 Task: Add an event with the title Marketing Campaign Launch, date '2023/10/11', time 7:50 AM to 9:50 AMand add a description: The Marketing Campaign Launch is an exciting and highly anticipated event that marks the official introduction of a new marketing campaign to the target audience. It is a carefully planned and executed event designed to create buzz, generate interest, and maximize the impact of the campaign's messaging and objectives._x000D_
_x000D_
Select event color  Sage . Add location for the event as: 321 Plaza Mayor, Madrid, Spain, logged in from the account softage.1@softage.netand send the event invitation to softage.8@softage.net and softage.9@softage.net. Set a reminder for the event Weekly on Sunday
Action: Mouse moved to (57, 115)
Screenshot: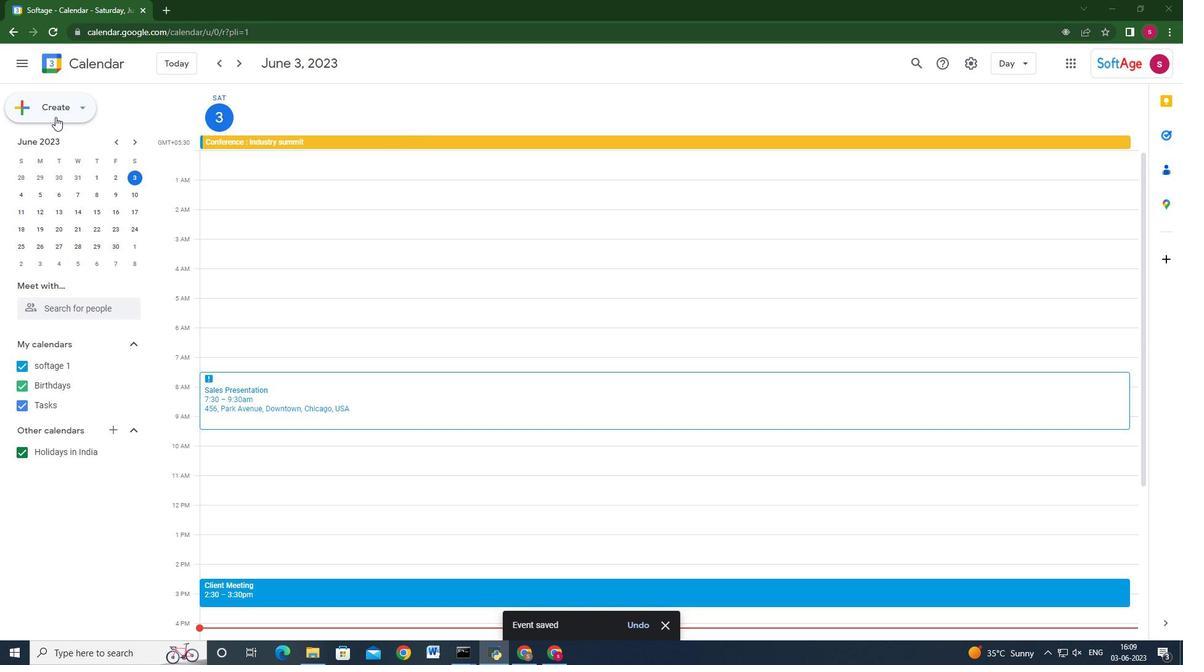 
Action: Mouse pressed left at (57, 115)
Screenshot: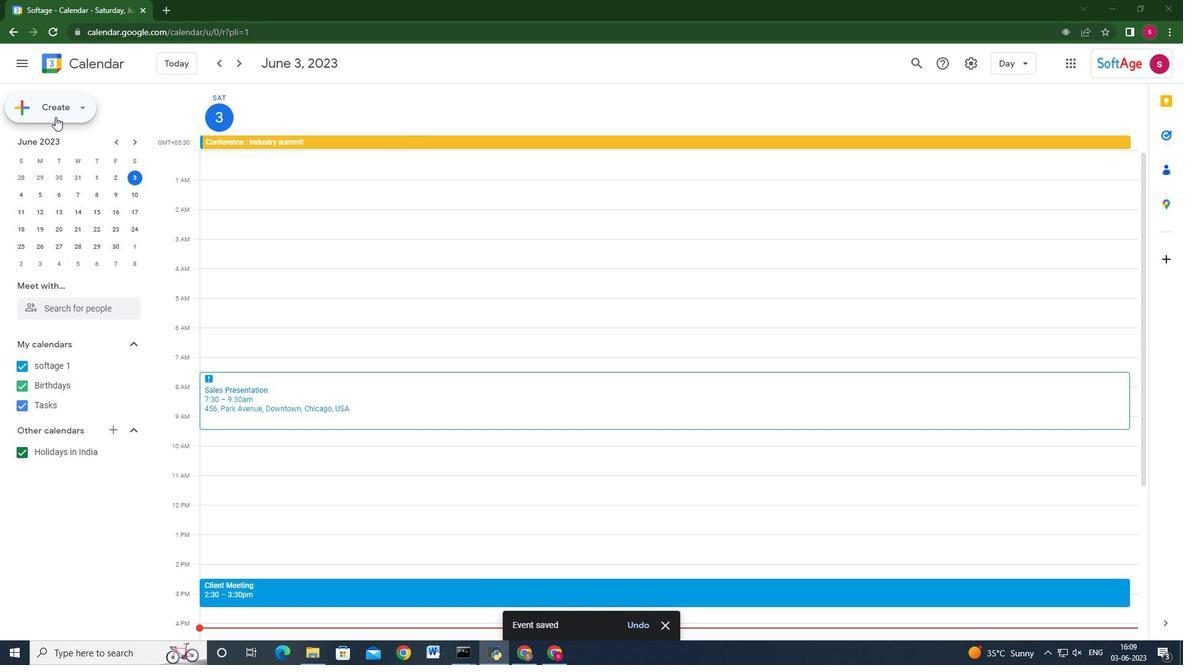 
Action: Mouse moved to (54, 138)
Screenshot: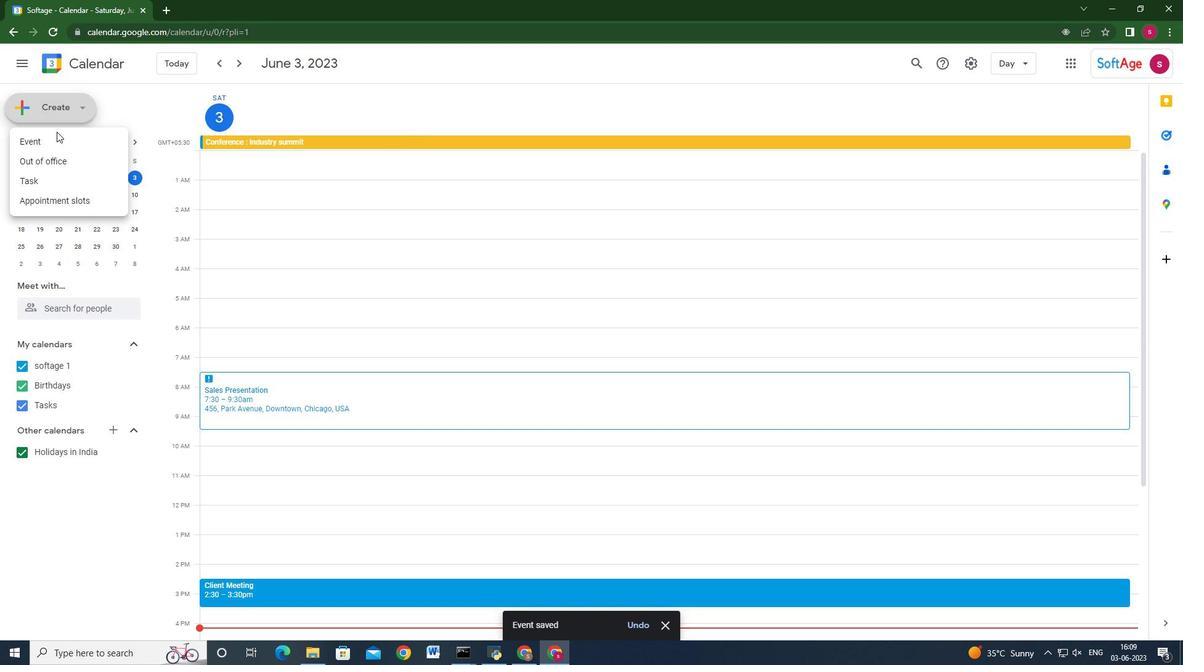 
Action: Mouse pressed left at (54, 138)
Screenshot: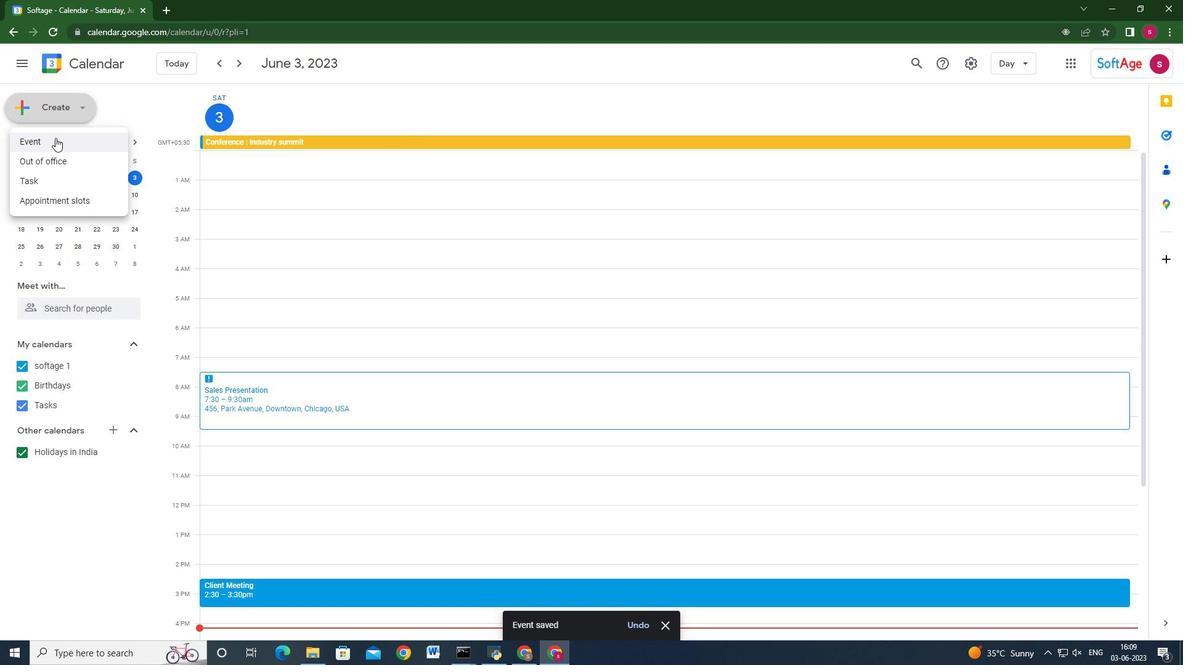 
Action: Mouse moved to (714, 594)
Screenshot: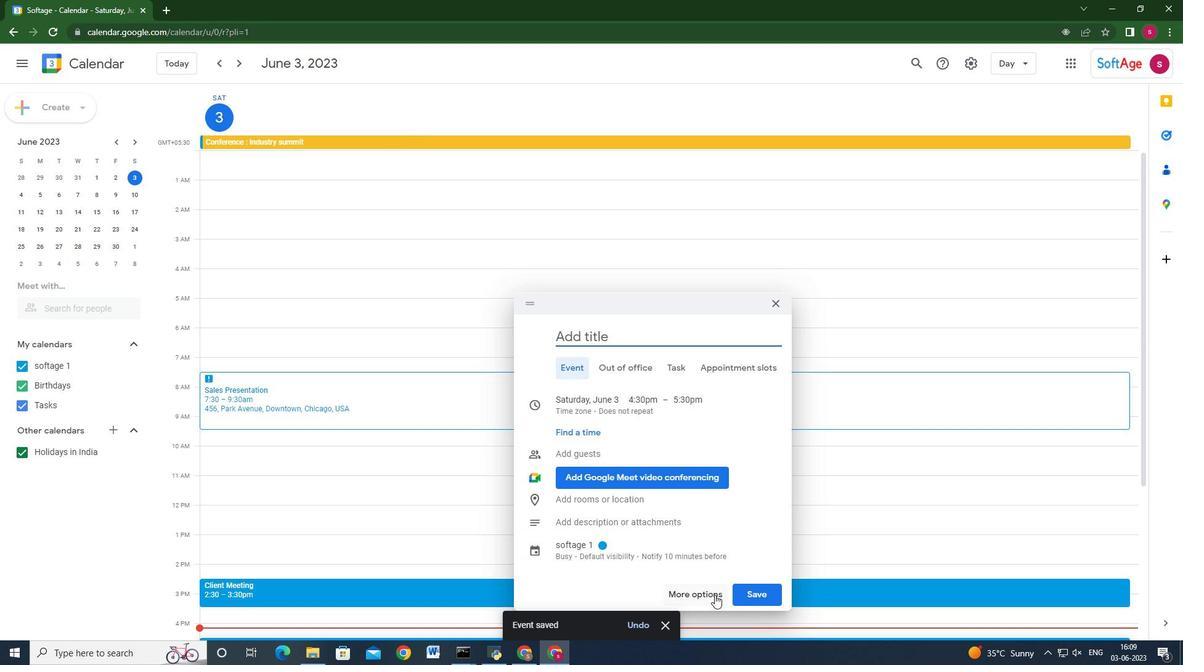 
Action: Mouse pressed left at (714, 594)
Screenshot: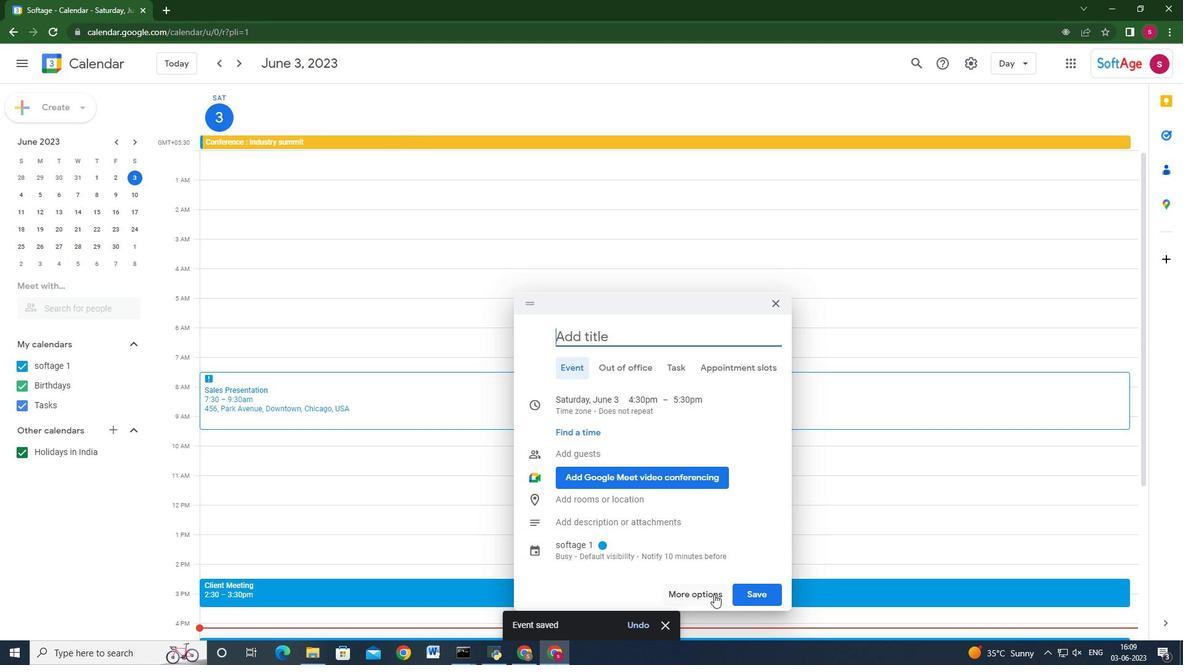 
Action: Mouse moved to (279, 135)
Screenshot: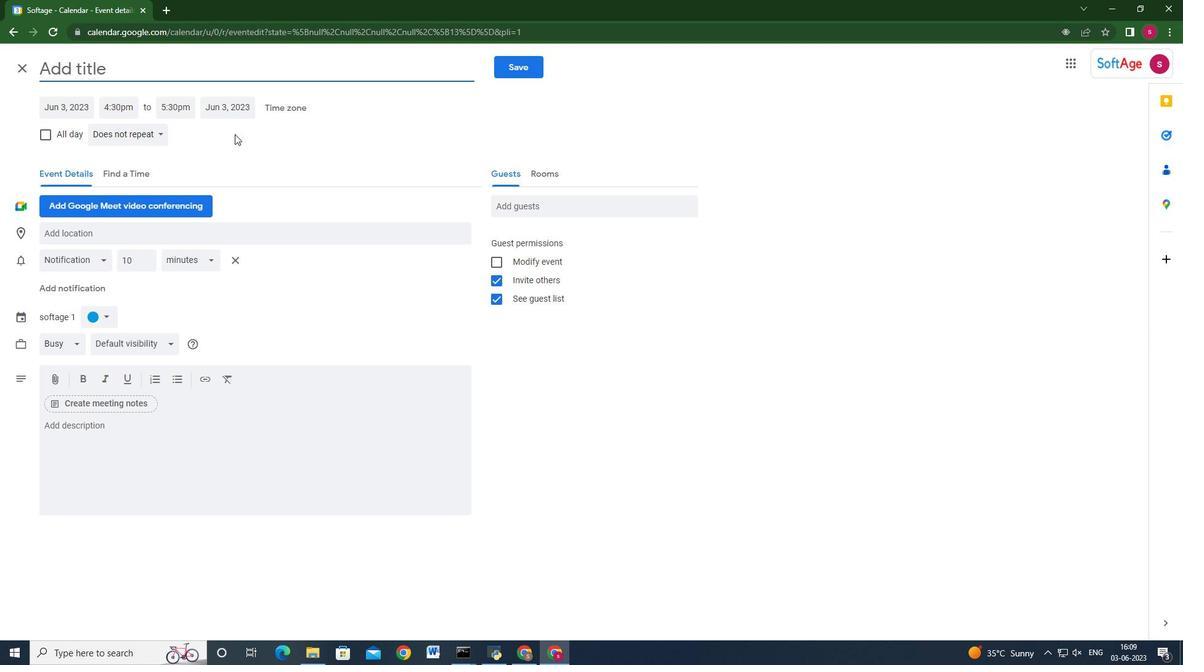 
Action: Key pressed <Key.shift>Marketing<Key.space><Key.shift>Campaign<Key.space><Key.shift>Launch
Screenshot: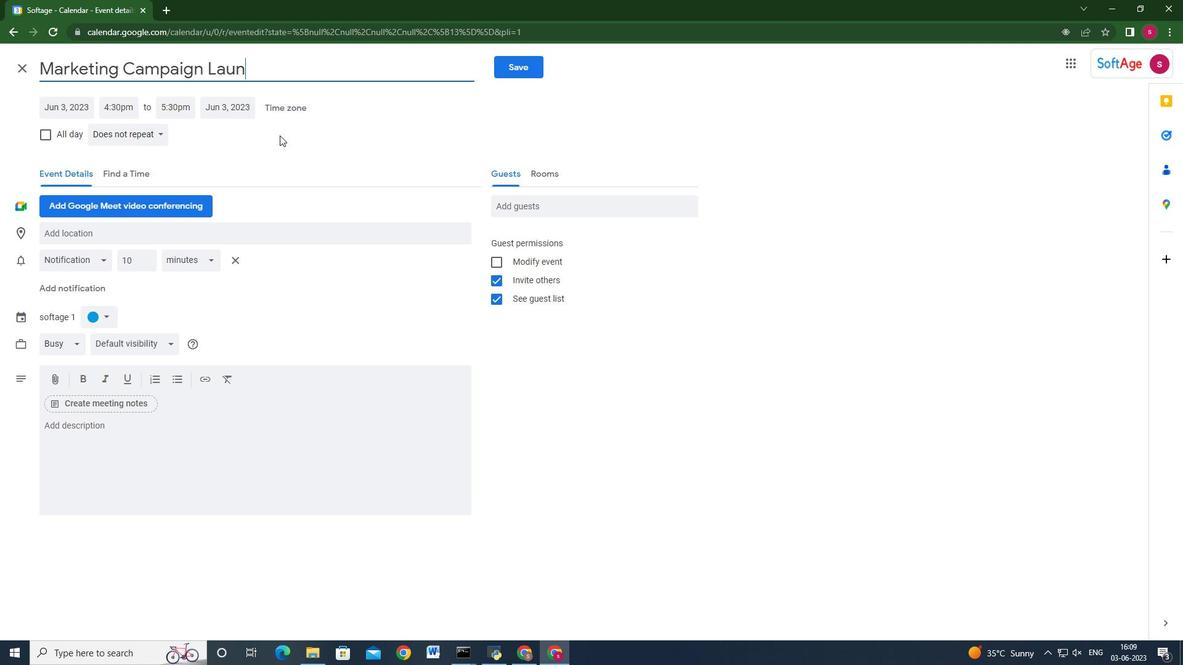 
Action: Mouse moved to (61, 103)
Screenshot: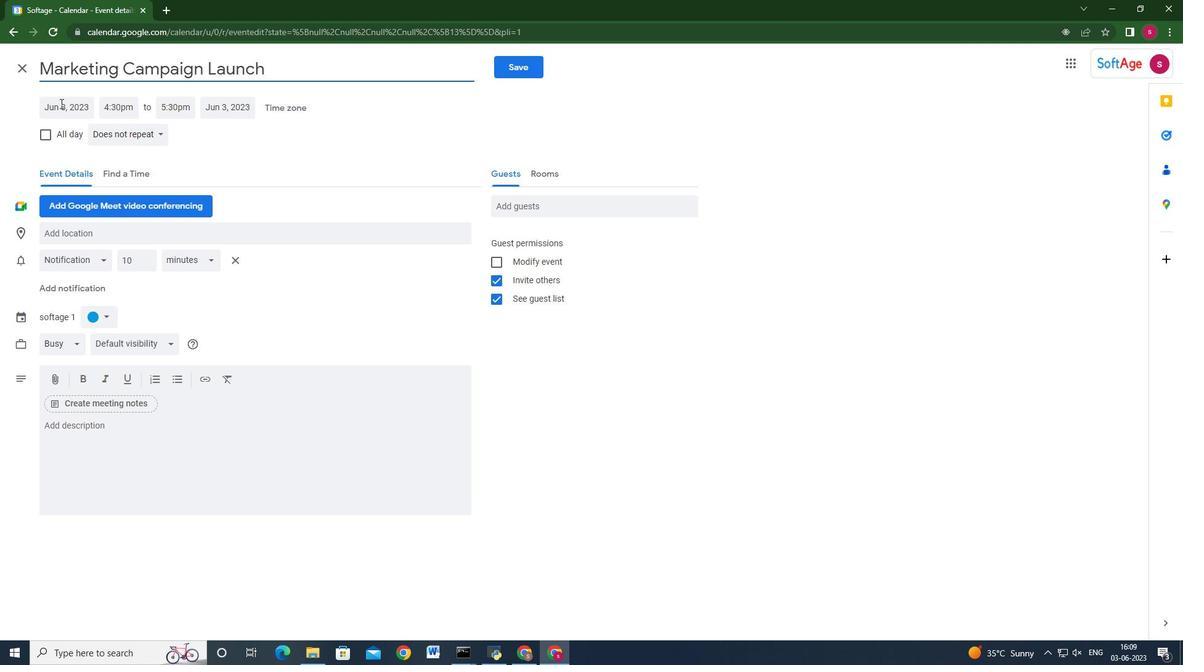 
Action: Mouse pressed left at (61, 103)
Screenshot: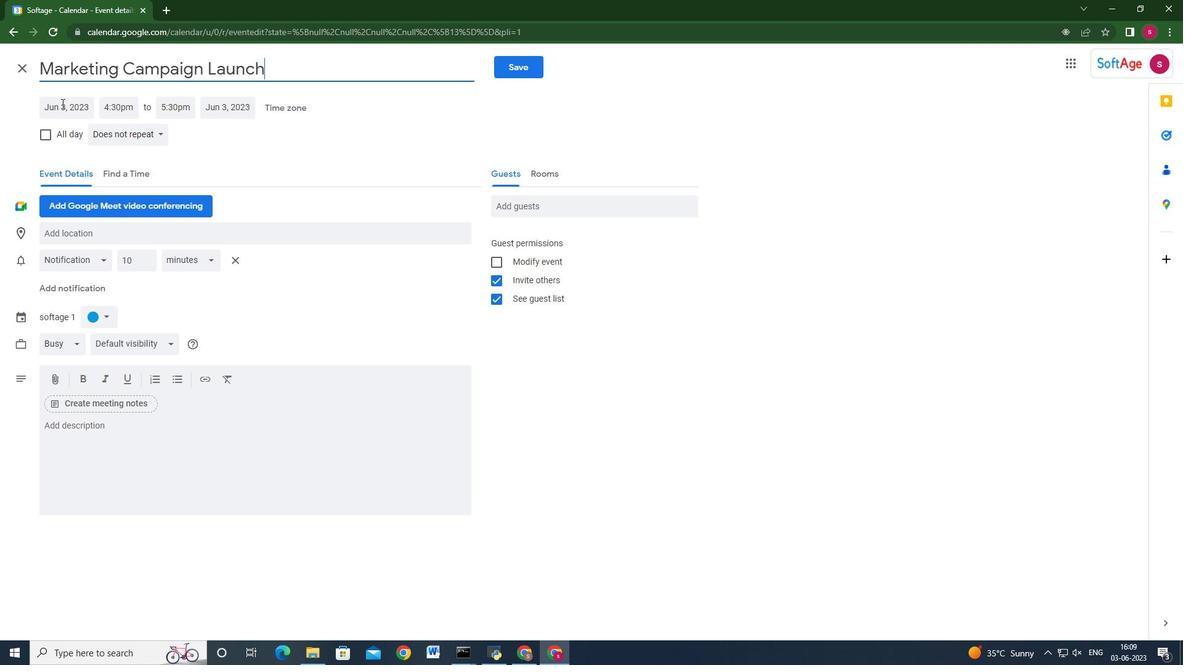 
Action: Mouse moved to (202, 136)
Screenshot: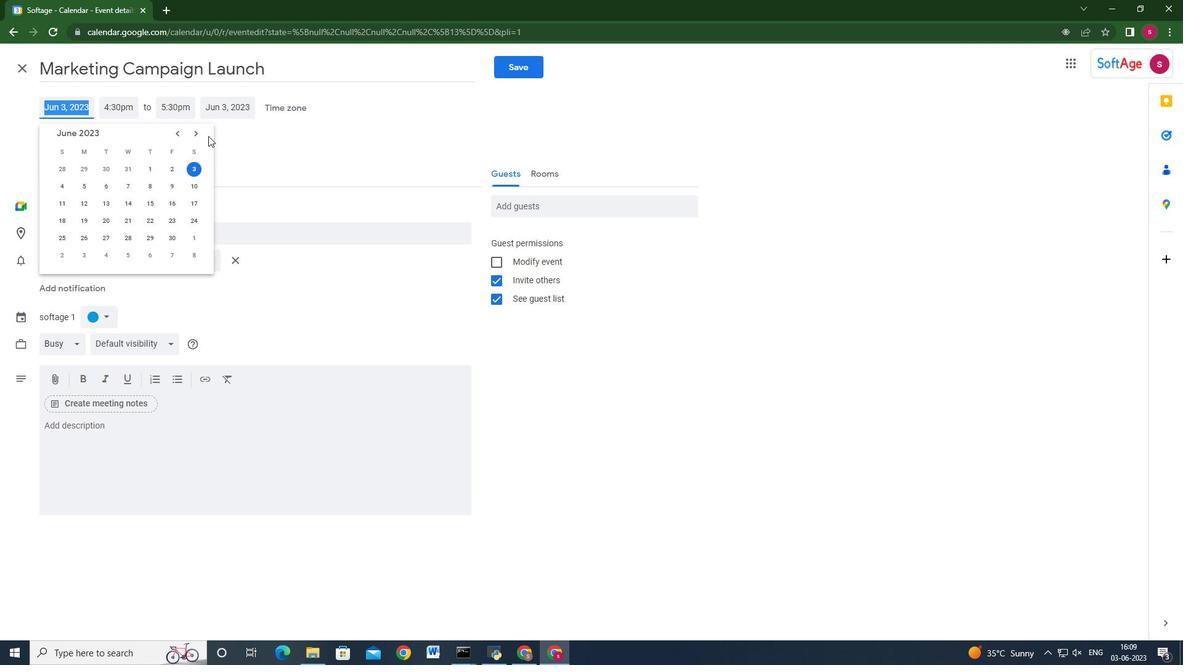 
Action: Mouse pressed left at (202, 136)
Screenshot: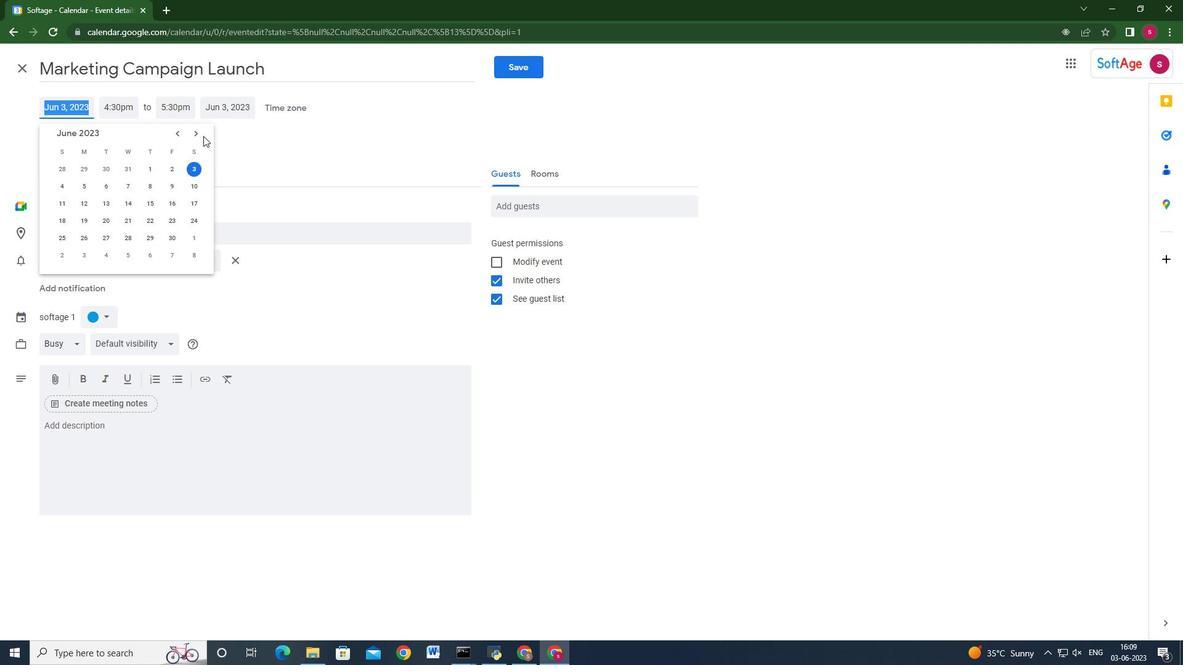 
Action: Mouse pressed left at (202, 136)
Screenshot: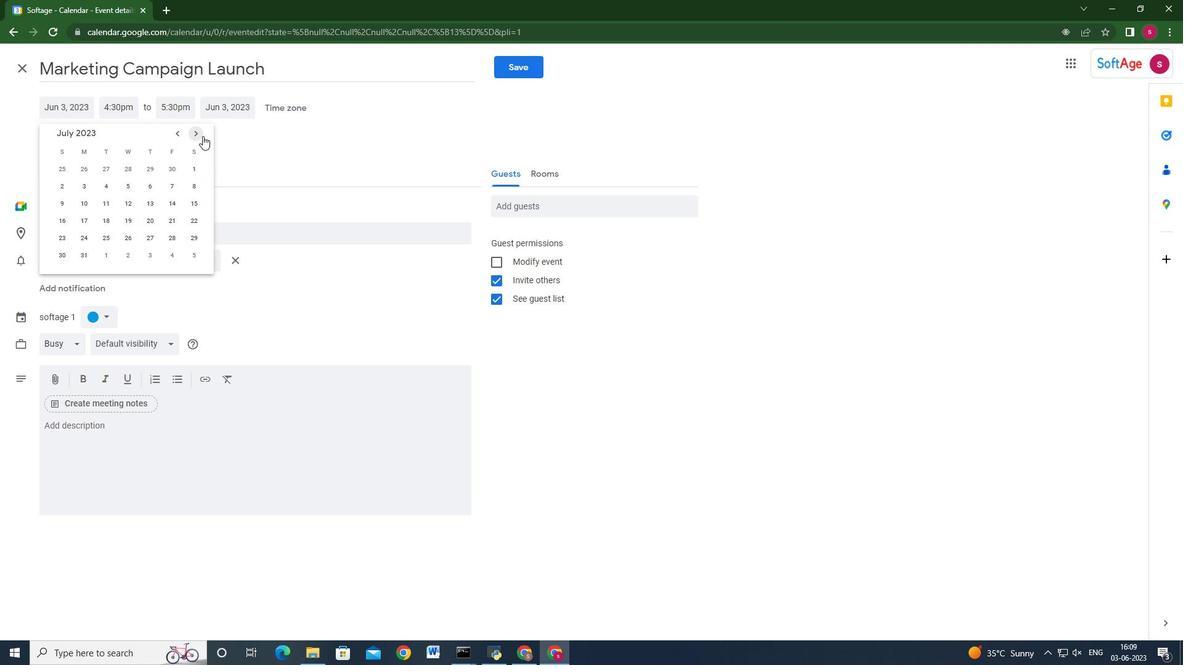 
Action: Mouse moved to (202, 136)
Screenshot: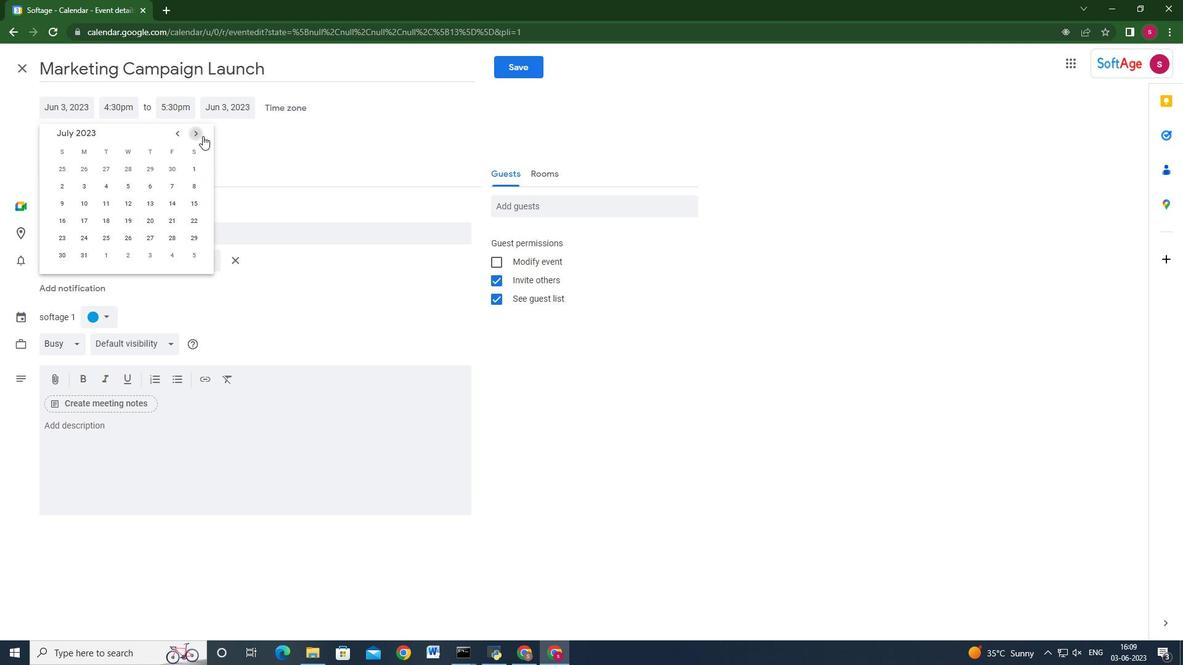 
Action: Mouse pressed left at (202, 136)
Screenshot: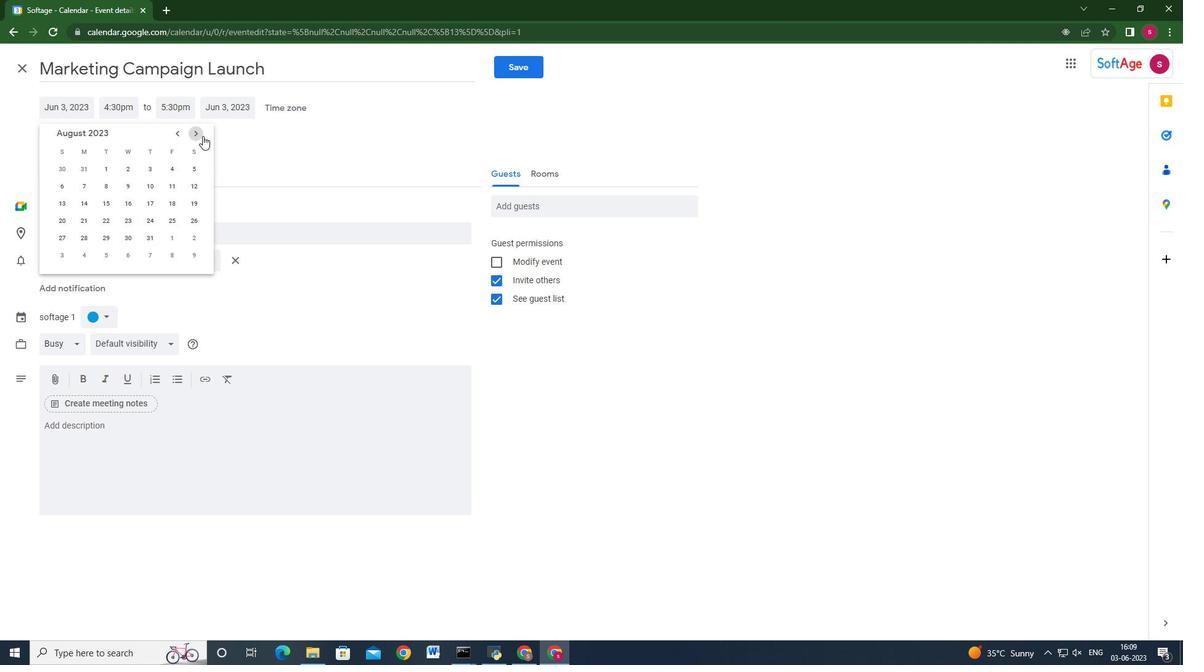 
Action: Mouse pressed left at (202, 136)
Screenshot: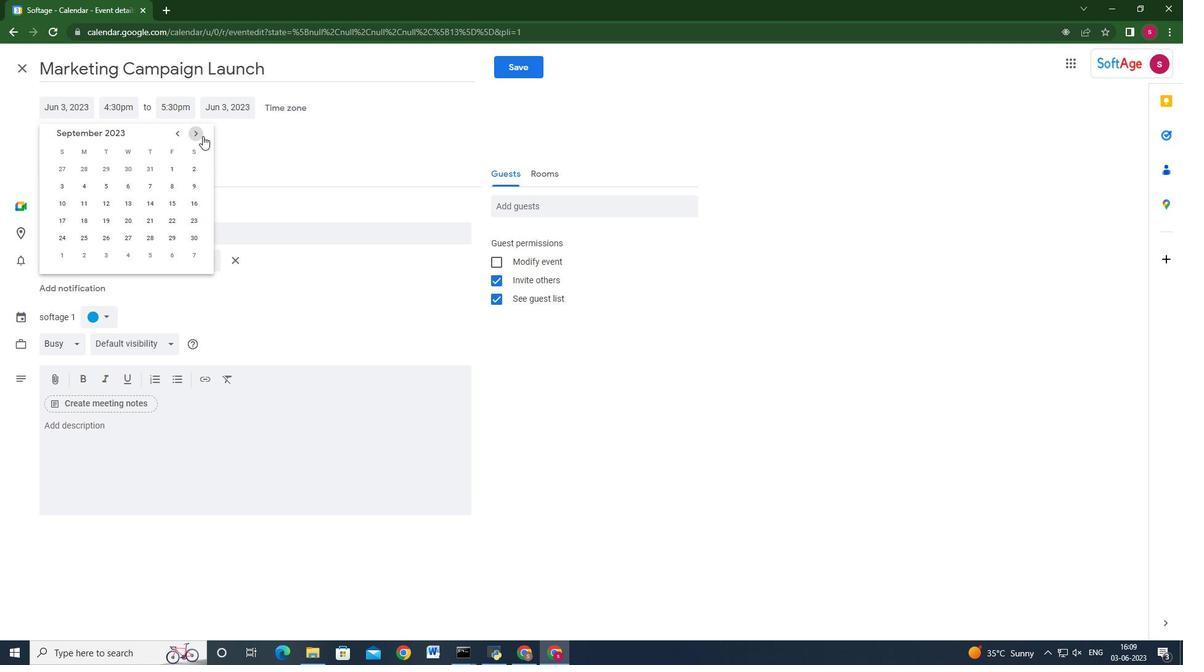 
Action: Mouse moved to (125, 186)
Screenshot: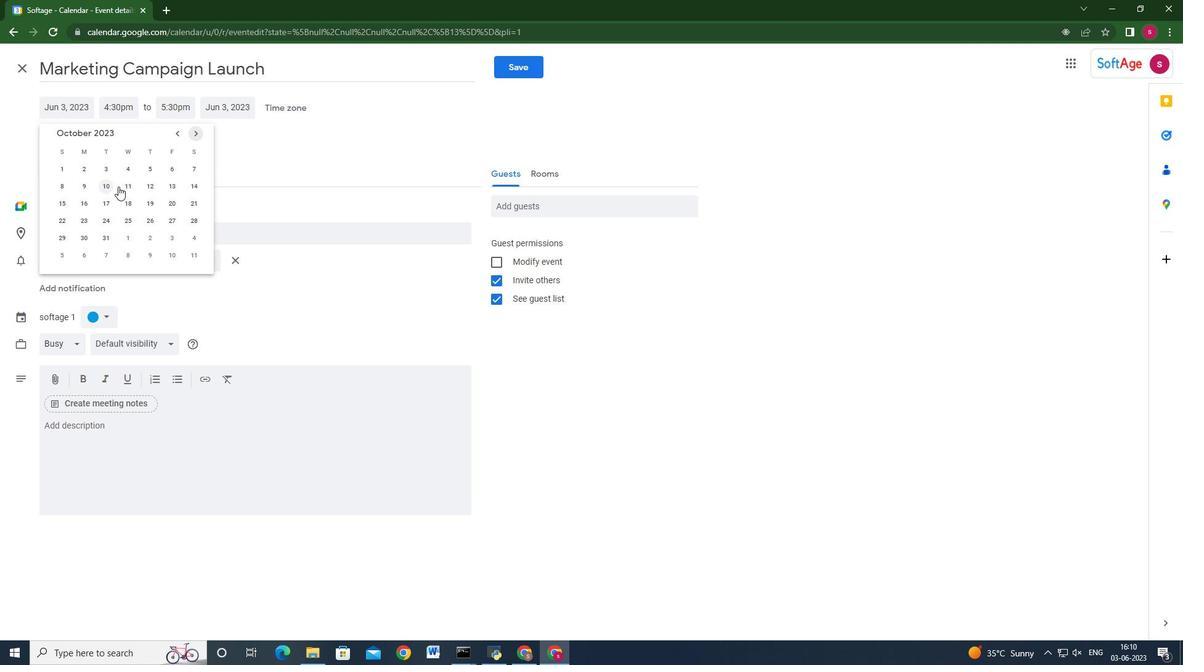 
Action: Mouse pressed left at (125, 186)
Screenshot: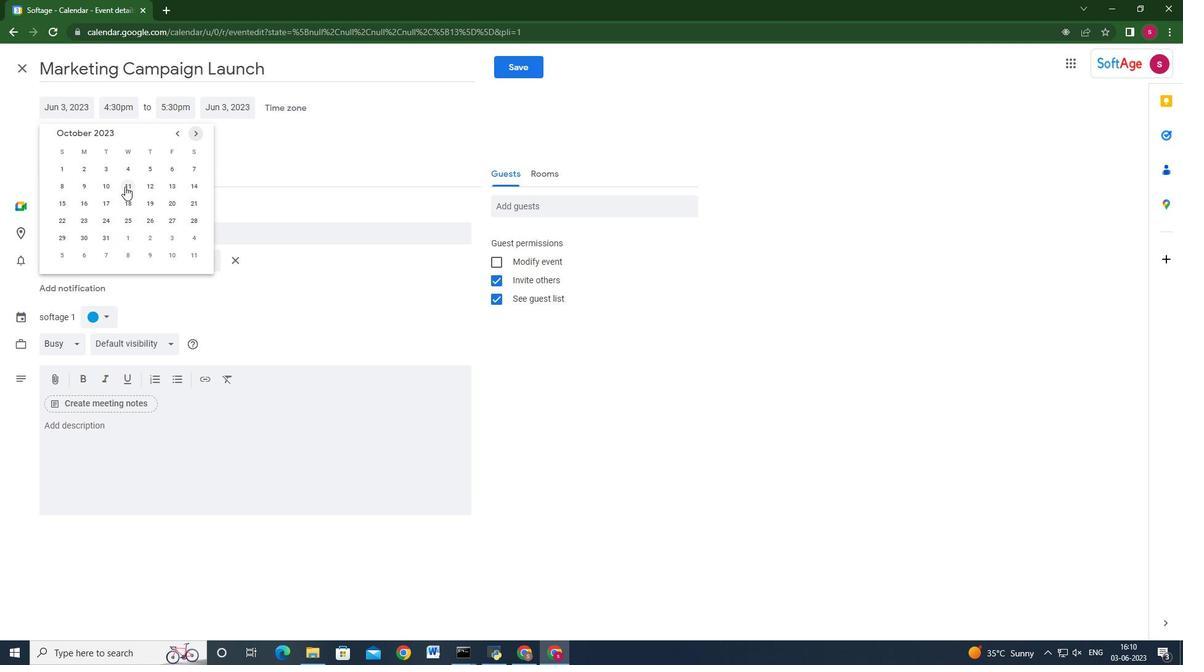 
Action: Mouse moved to (115, 112)
Screenshot: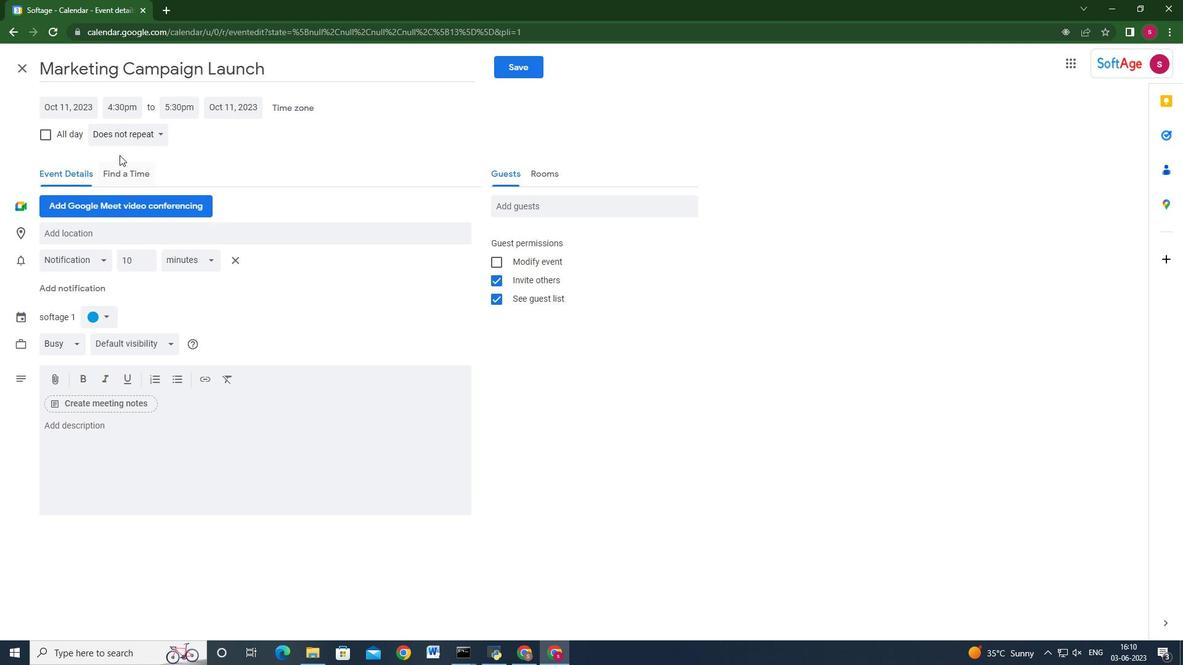 
Action: Mouse pressed left at (115, 112)
Screenshot: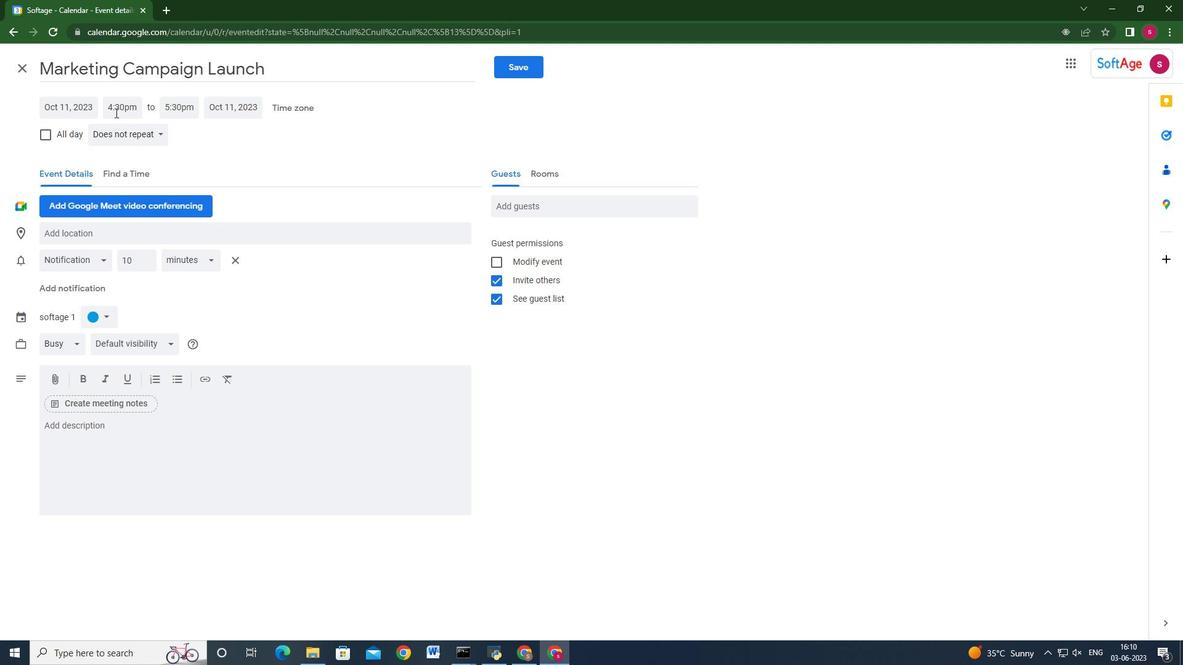 
Action: Key pressed 7<Key.shift>:50am<Key.enter><Key.tab>9<Key.shift>:50am<Key.enter>
Screenshot: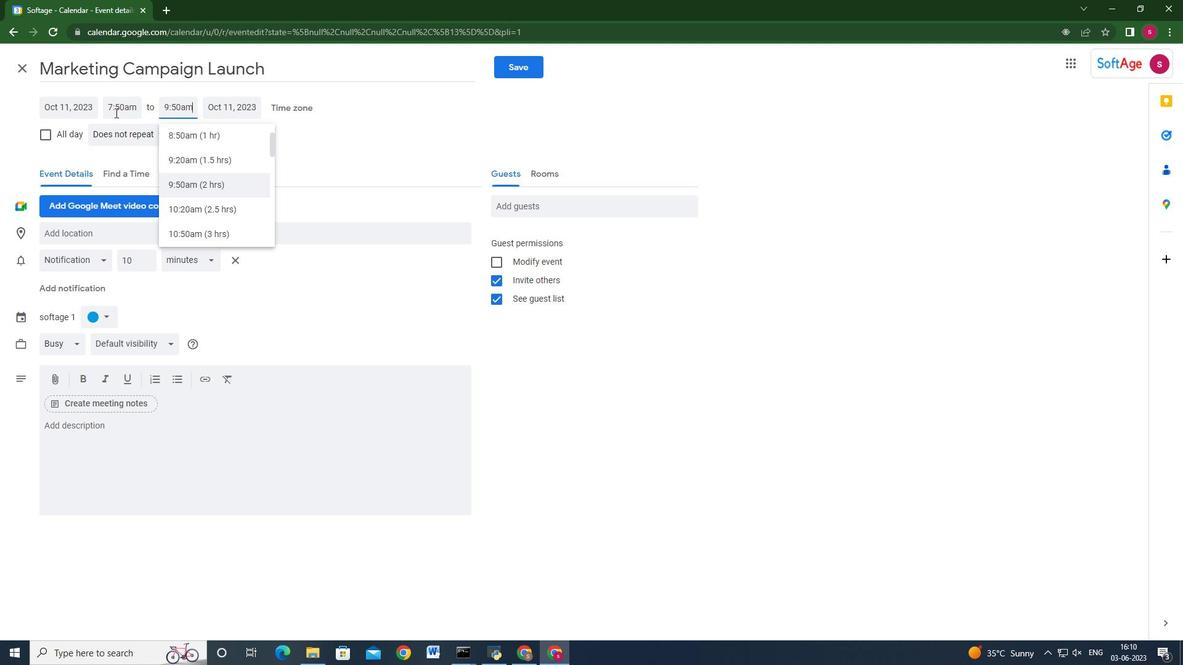 
Action: Mouse moved to (161, 439)
Screenshot: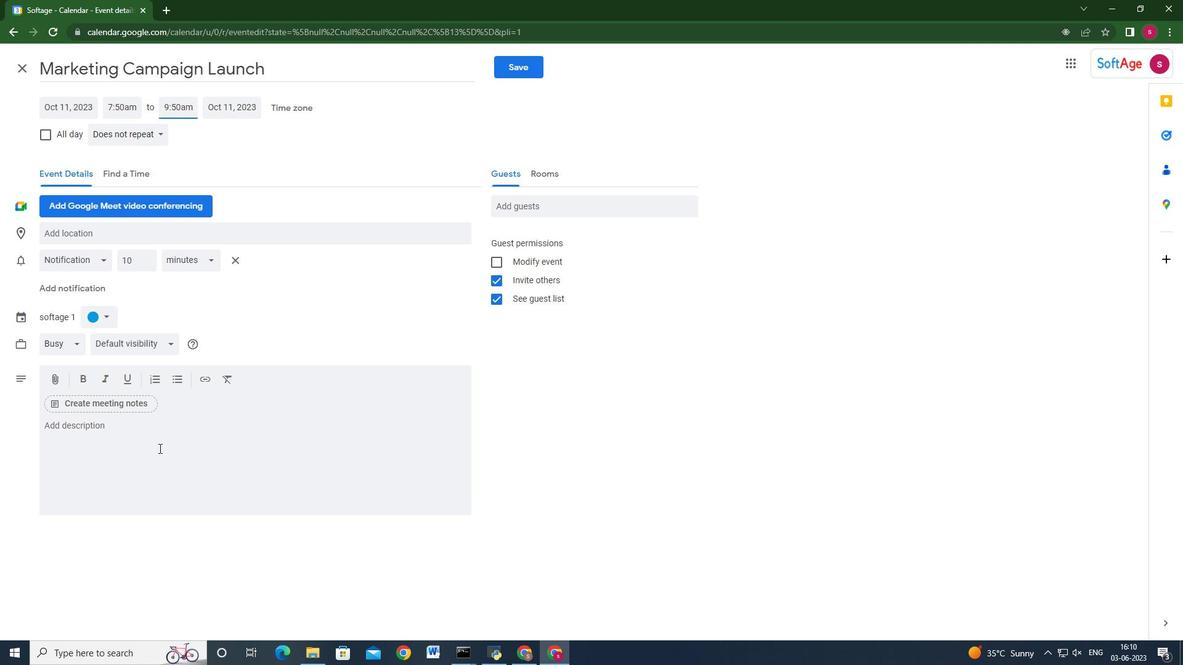 
Action: Mouse pressed left at (161, 439)
Screenshot: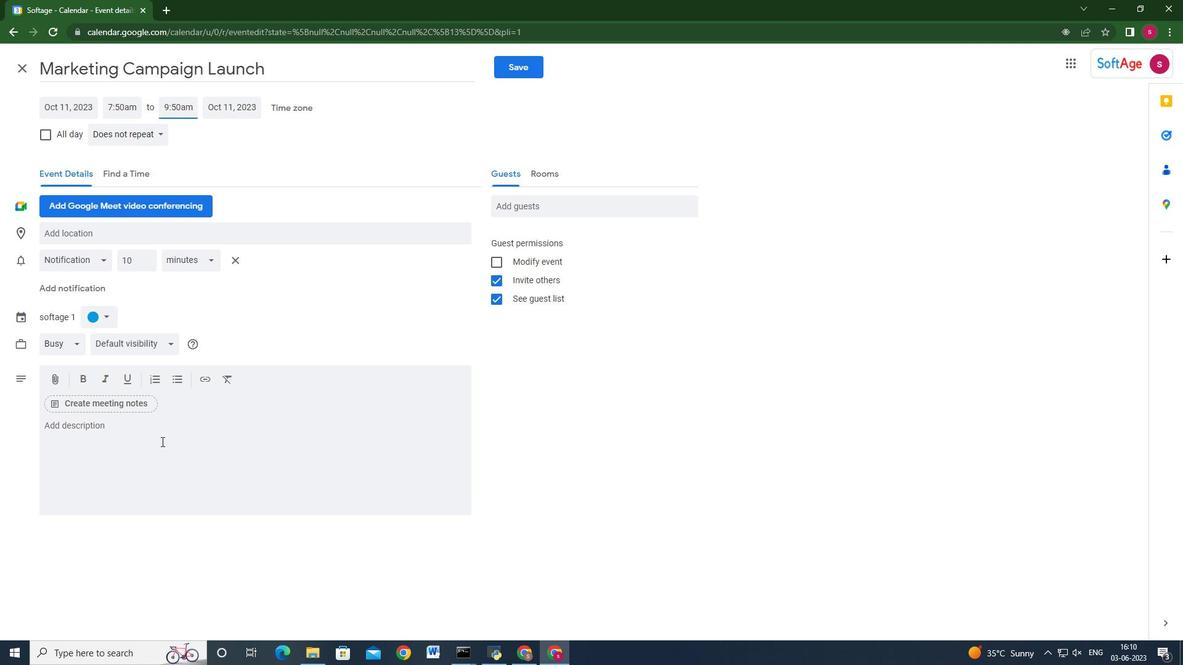 
Action: Key pressed <Key.shift>The<Key.space>mar<Key.backspace><Key.backspace><Key.backspace><Key.shift>Marketing<Key.space><Key.shift>Campaign<Key.space><Key.shift>Launch<Key.space>is<Key.space>an<Key.space>exciting<Key.space>and<Key.space>highly<Key.space>anticipated<Key.space>event<Key.space>that<Key.space>marks<Key.space>the<Key.space>official<Key.space>introduction<Key.space>of<Key.space>a<Key.space>new<Key.space>marketing<Key.space>campaign<Key.space>to<Key.space>the<Key.space>target<Key.space>audience.<Key.space><Key.shift>It<Key.space>is<Key.space>a<Key.space>carefully<Key.space>planned<Key.space>and<Key.space>execur<Key.backspace>ted<Key.space>event<Key.space>desin<Key.backspace>gned<Key.space>to<Key.space>create<Key.space>bz<Key.backspace>uzz,<Key.space>generate<Key.space>interest,<Key.space>and<Key.space>maximis<Key.backspace>ze<Key.space>the<Key.space>impact<Key.space>of<Key.space>the<Key.space>campaign's<Key.space>messaging<Key.space>and<Key.space>objectives.
Screenshot: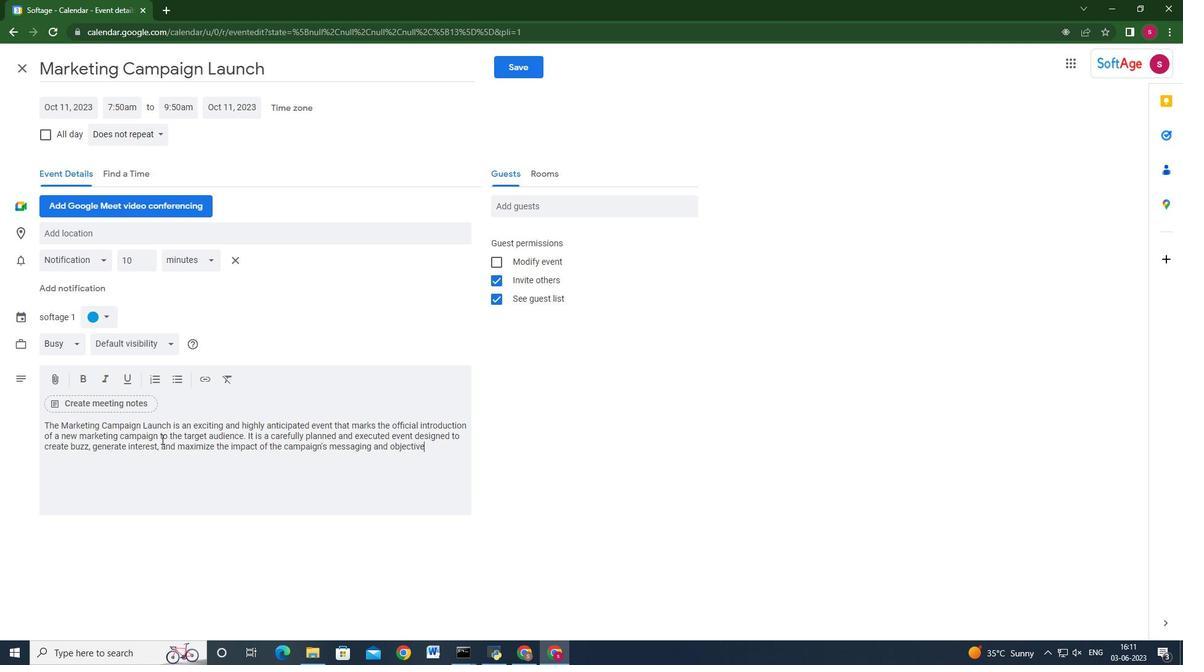 
Action: Mouse moved to (102, 316)
Screenshot: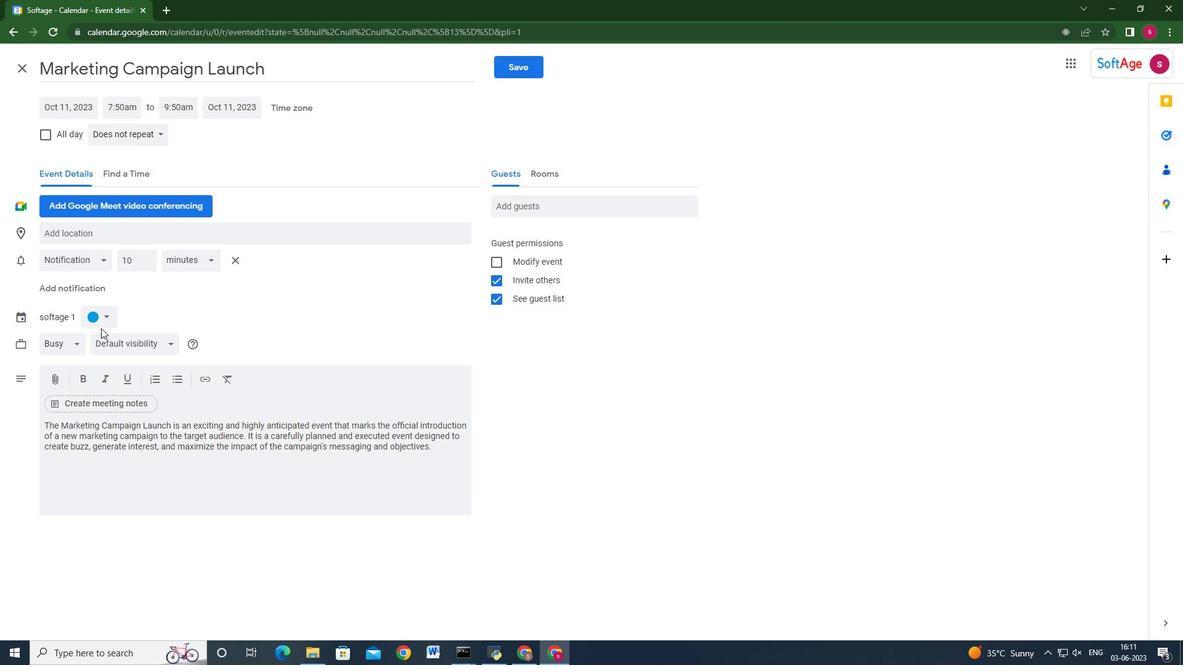 
Action: Mouse pressed left at (102, 316)
Screenshot: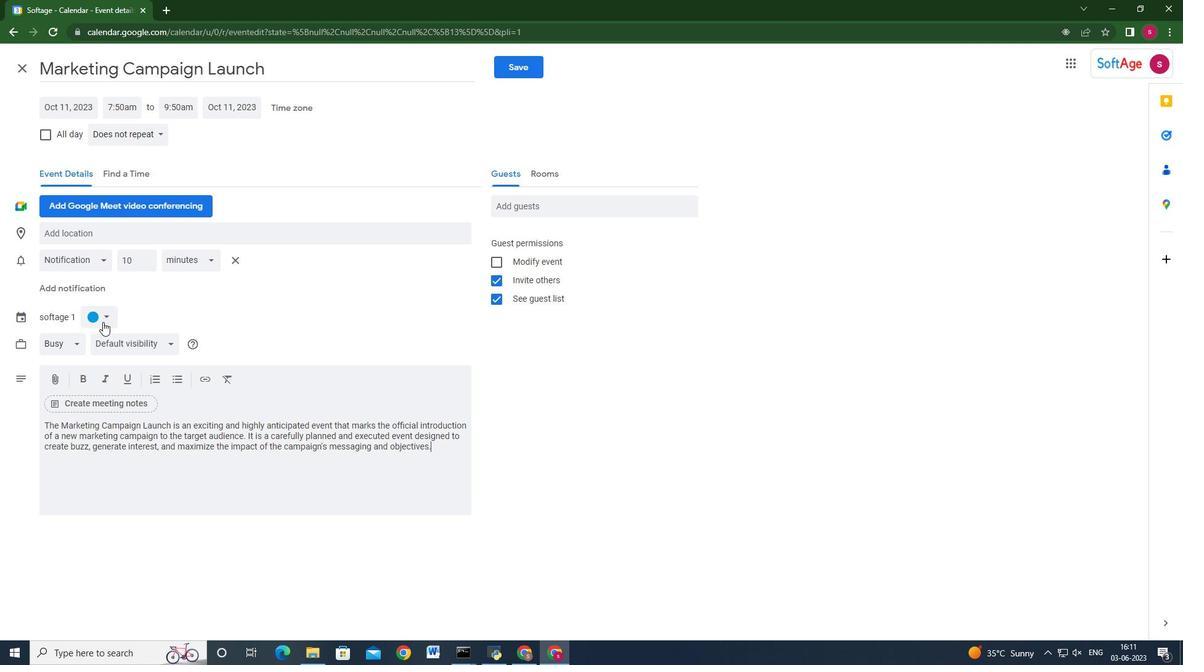
Action: Mouse moved to (90, 345)
Screenshot: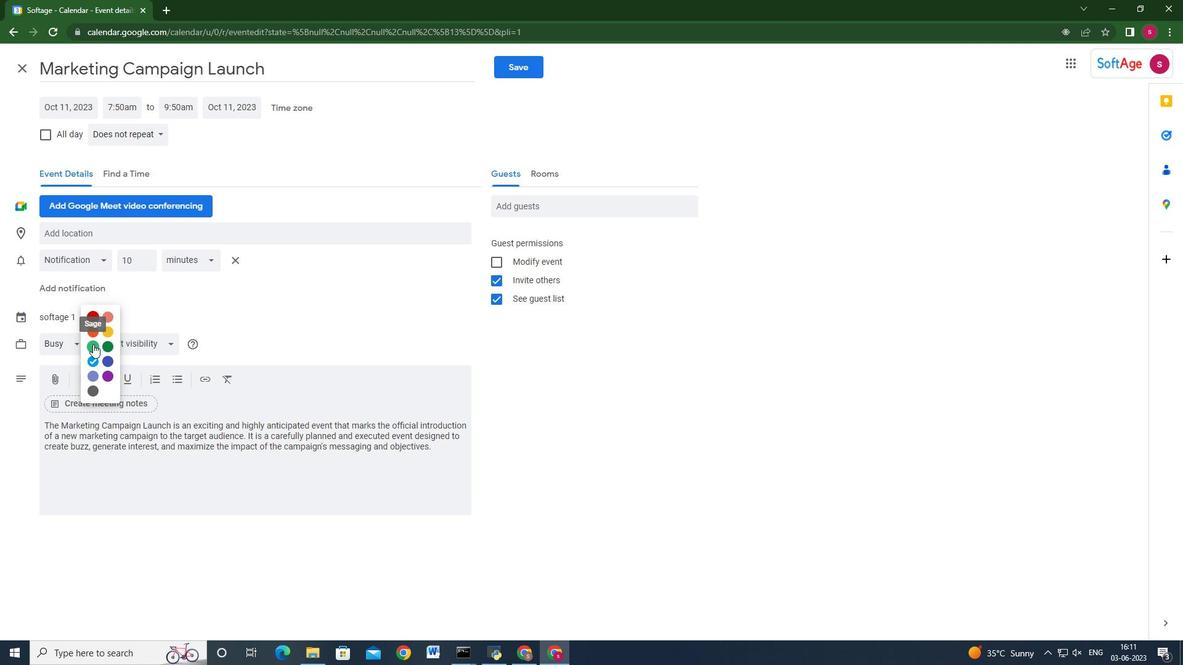 
Action: Mouse pressed left at (90, 345)
Screenshot: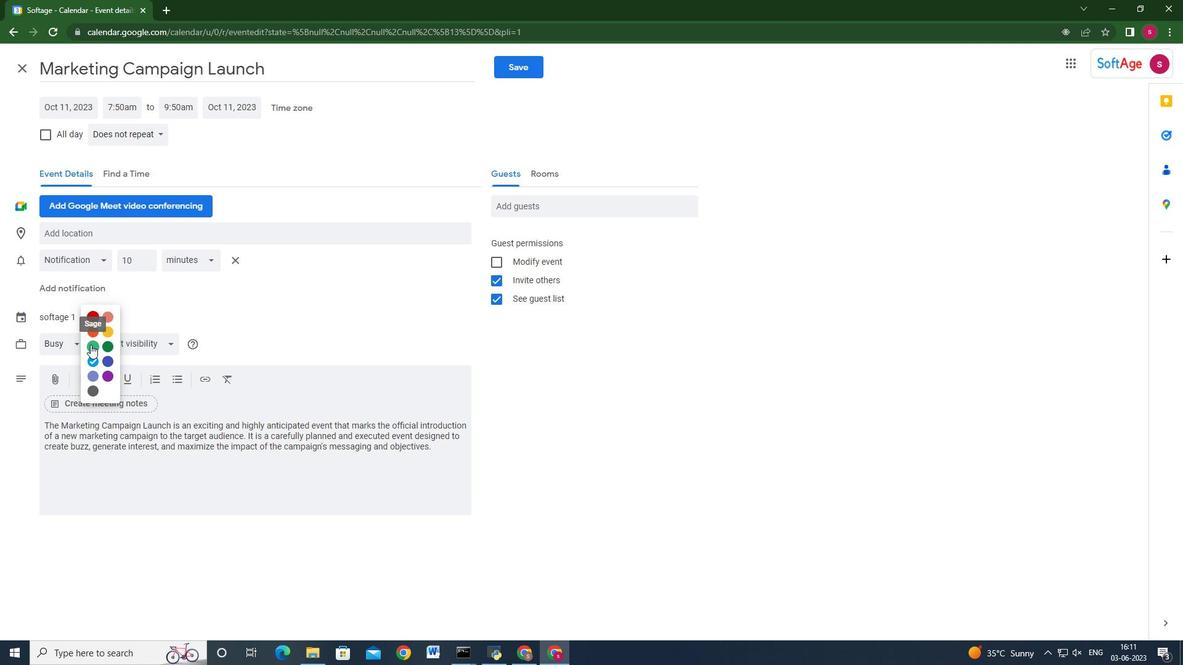 
Action: Mouse moved to (117, 231)
Screenshot: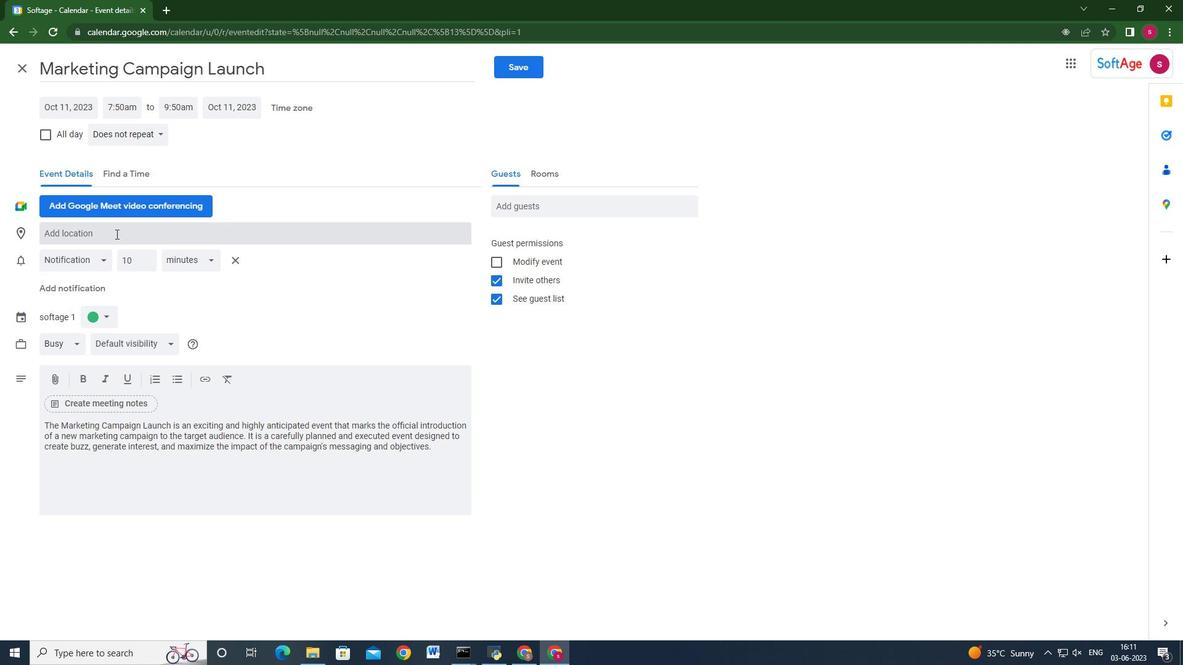 
Action: Mouse pressed left at (117, 231)
Screenshot: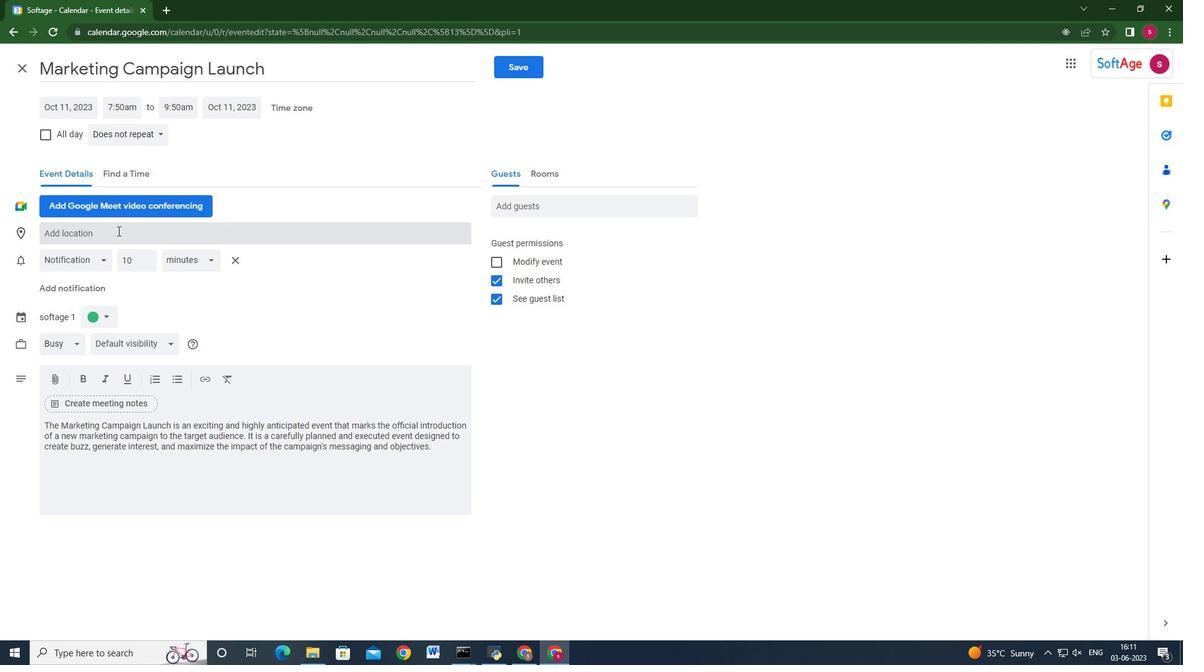 
Action: Key pressed 321<Key.space><Key.shift>Plaza<Key.space><Key.shift>Mayor,<Key.space><Key.shift>Madrid<Key.space><Key.backspace>.<Key.backspace>,<Key.space><Key.shift_r>Spain
Screenshot: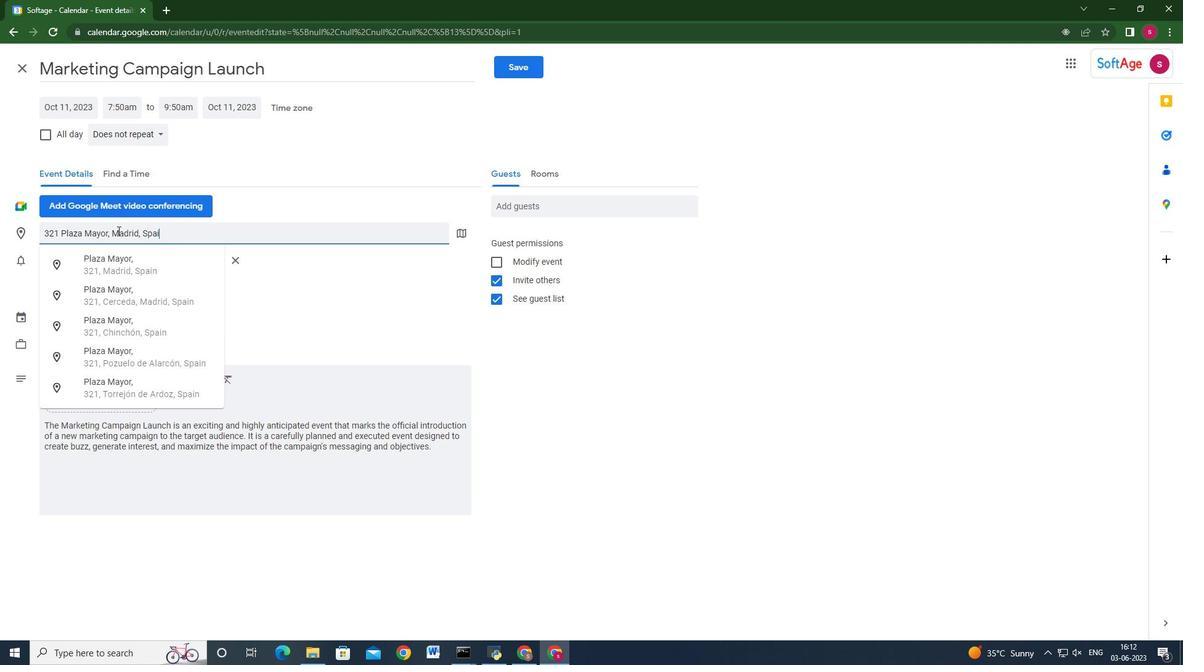 
Action: Mouse moved to (516, 202)
Screenshot: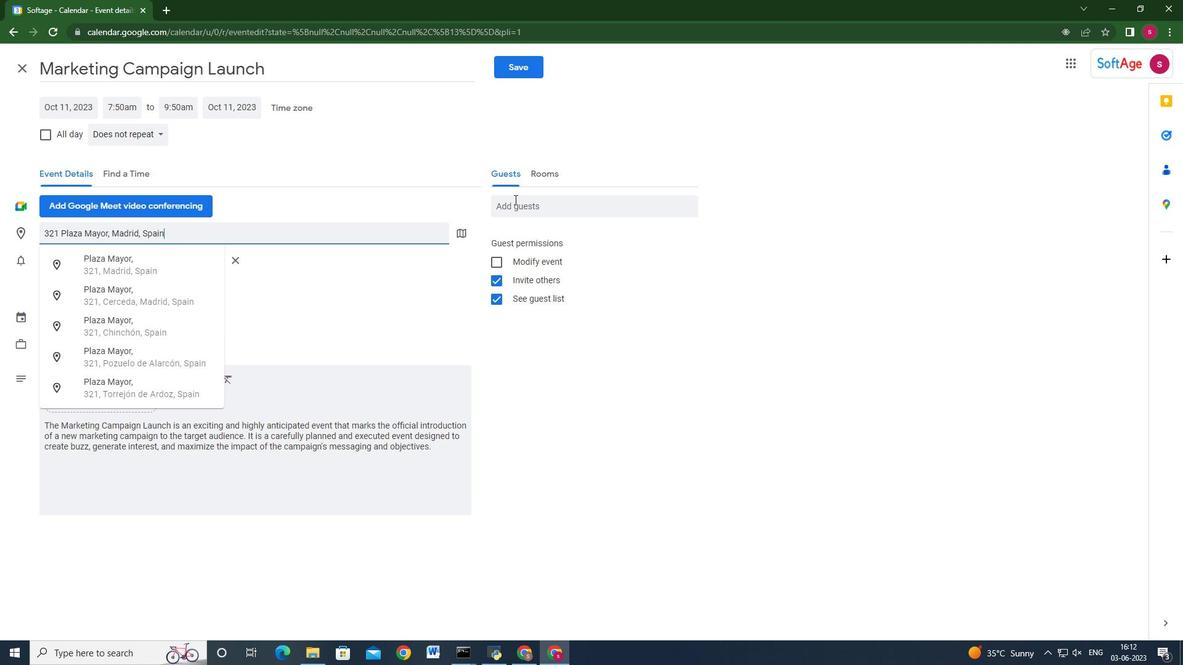 
Action: Mouse pressed left at (516, 202)
Screenshot: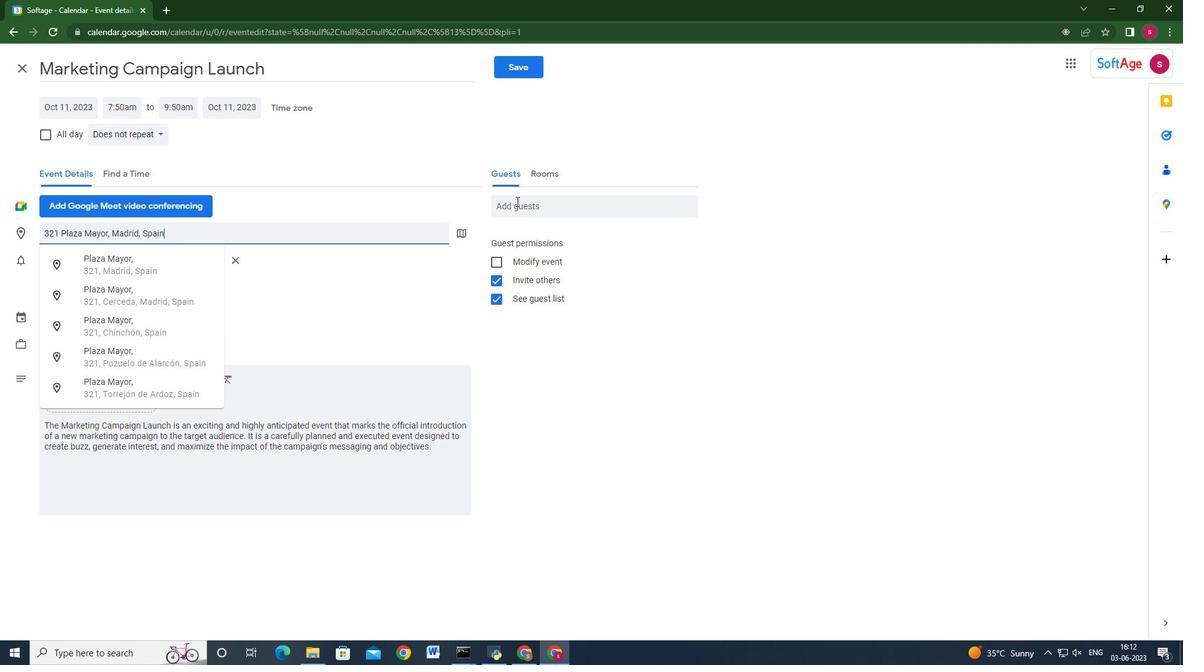 
Action: Key pressed softage.8<Key.shift_r>@softage.net<Key.enter>softage.9<Key.shift_r>@softage.net<Key.enter>
Screenshot: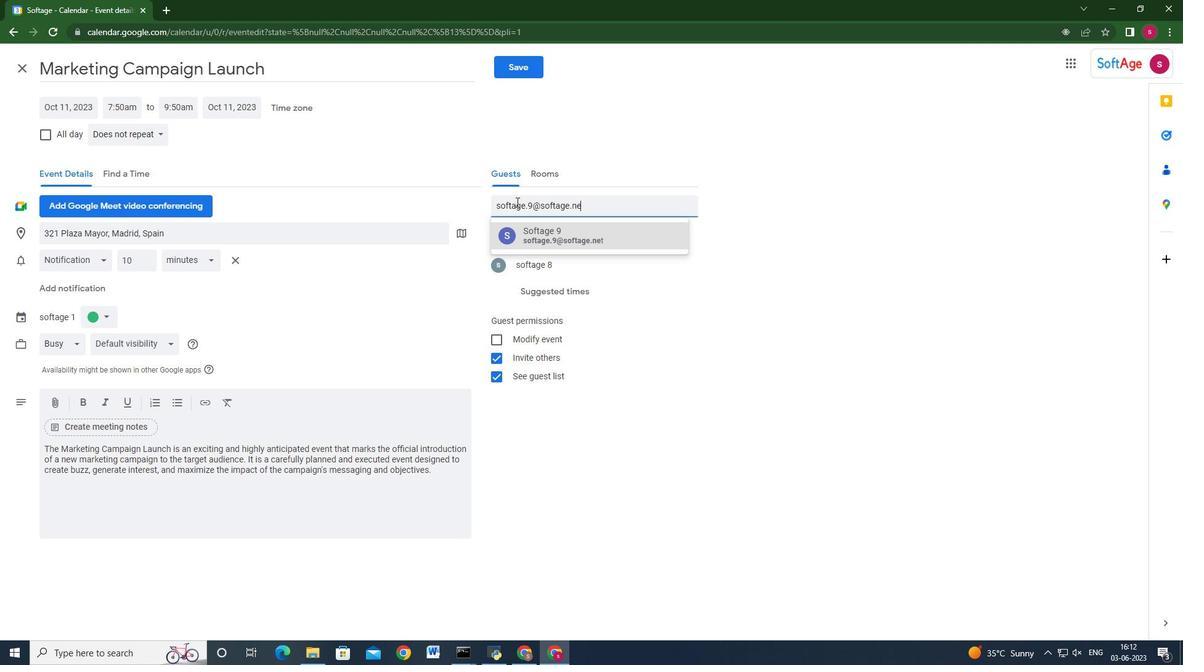
Action: Mouse moved to (131, 136)
Screenshot: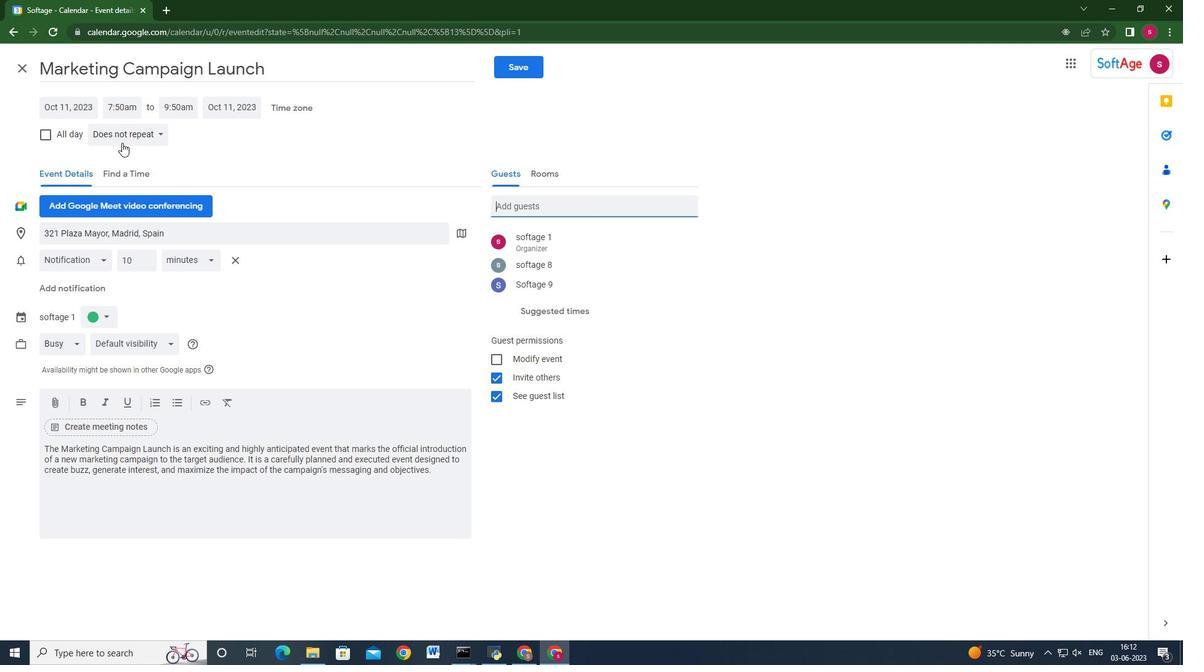 
Action: Mouse pressed left at (131, 136)
Screenshot: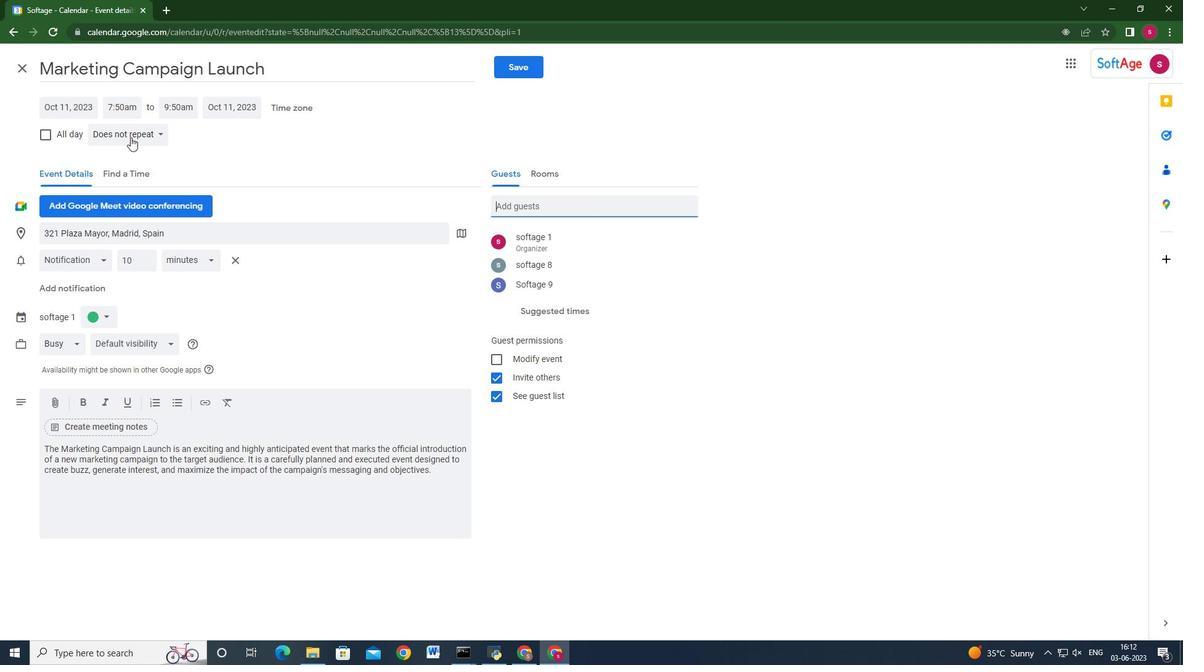 
Action: Mouse moved to (141, 262)
Screenshot: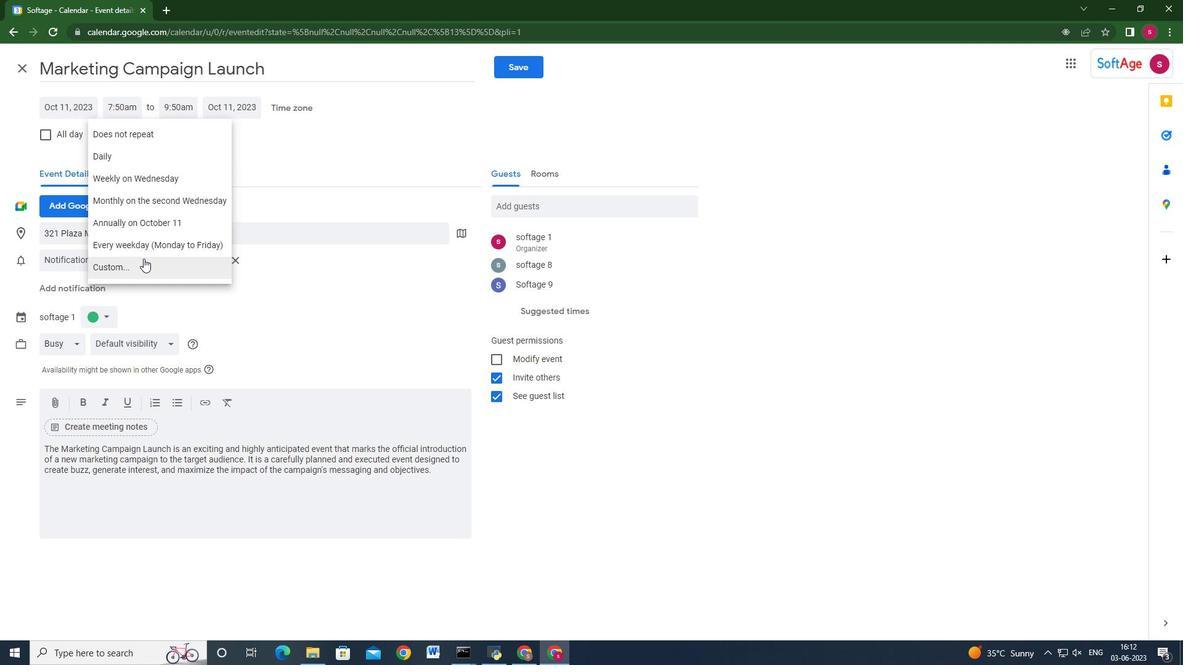 
Action: Mouse pressed left at (141, 262)
Screenshot: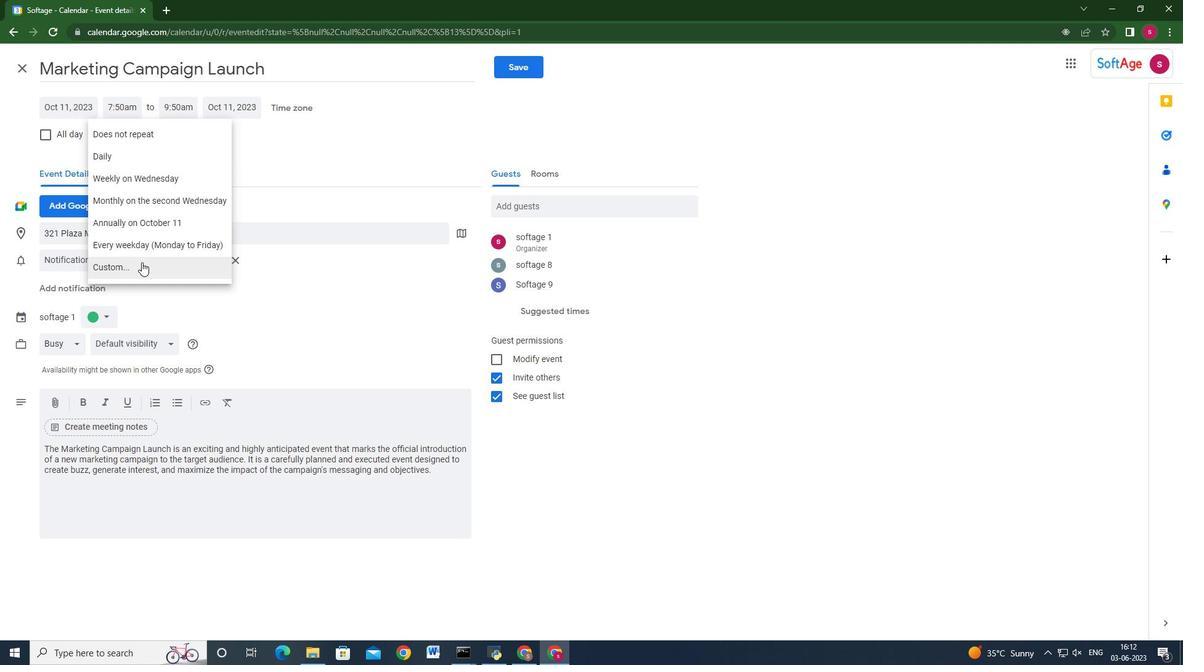 
Action: Mouse moved to (499, 320)
Screenshot: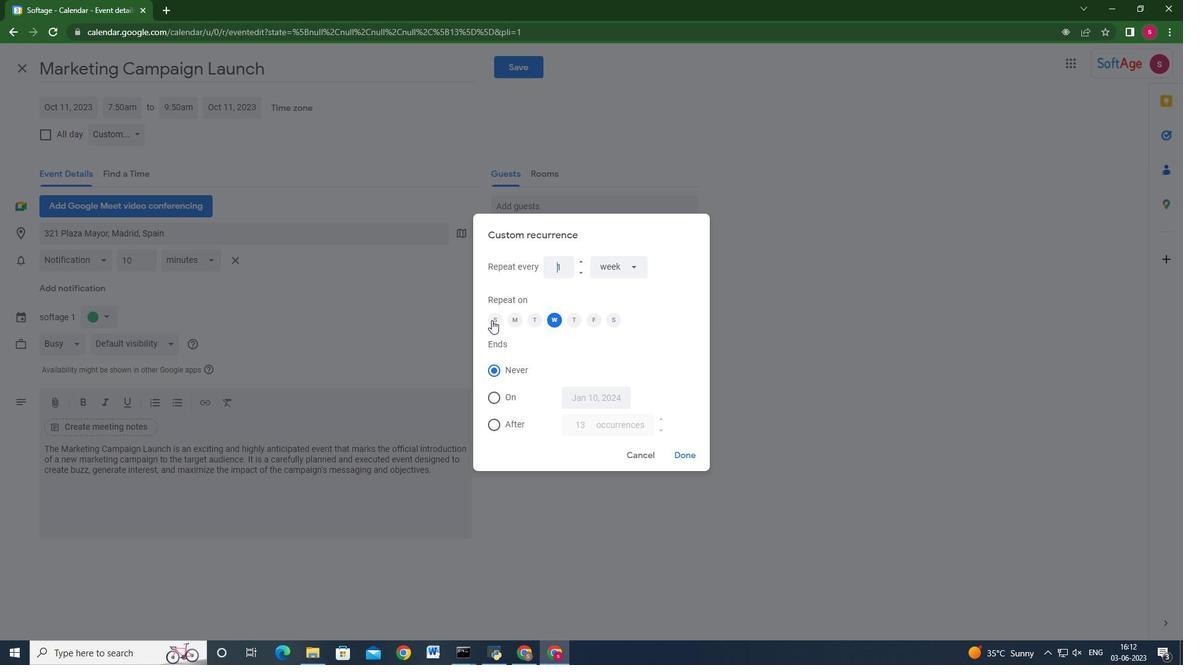 
Action: Mouse pressed left at (499, 320)
Screenshot: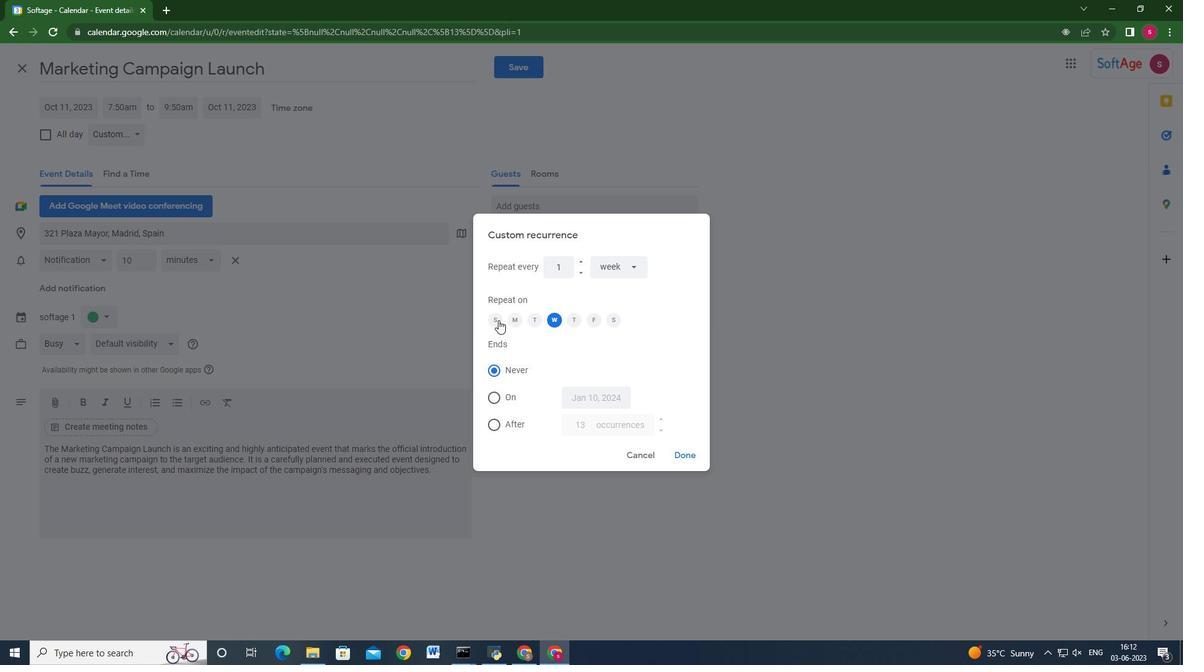 
Action: Mouse moved to (557, 321)
Screenshot: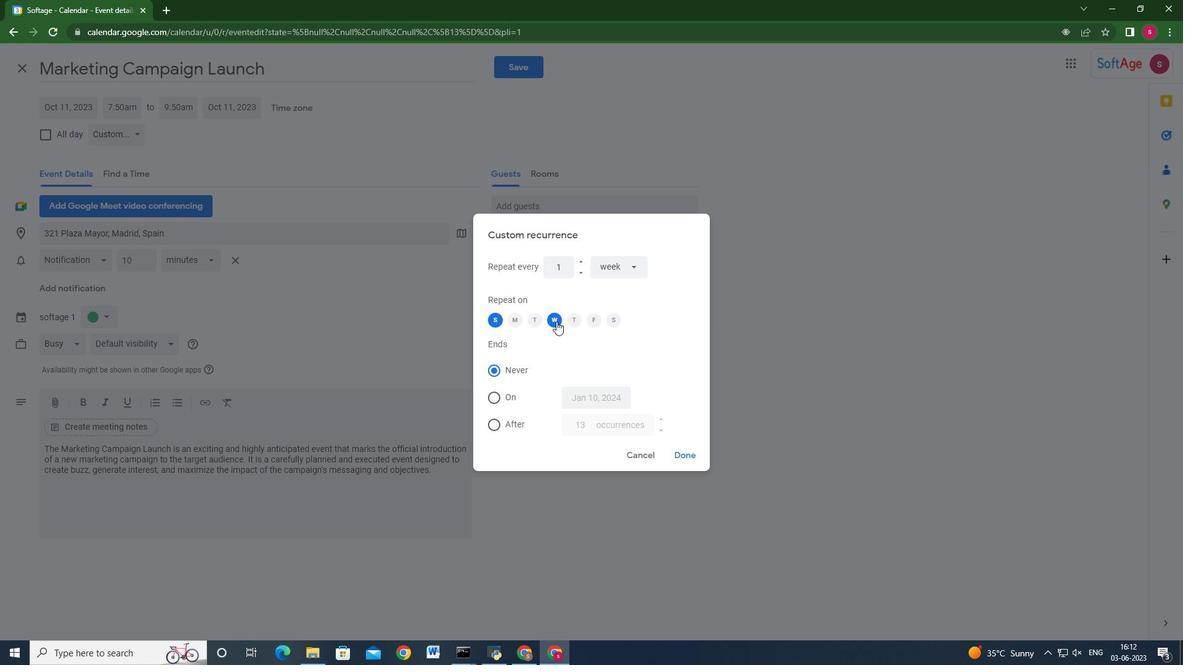
Action: Mouse pressed left at (557, 321)
Screenshot: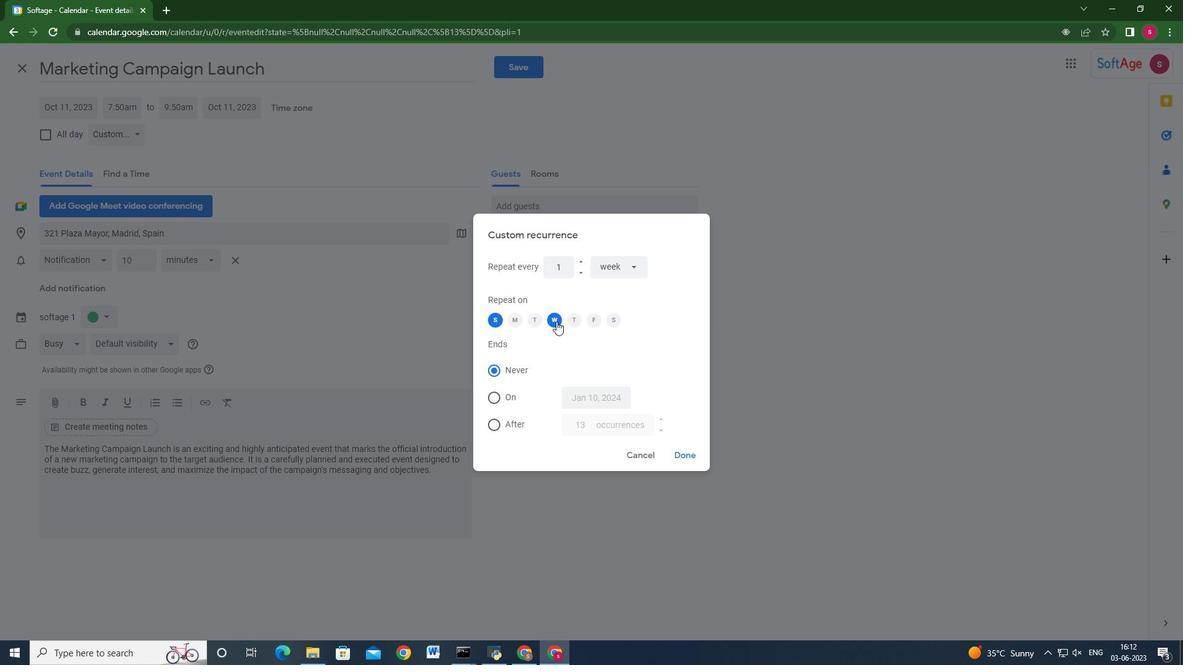 
Action: Mouse moved to (677, 450)
Screenshot: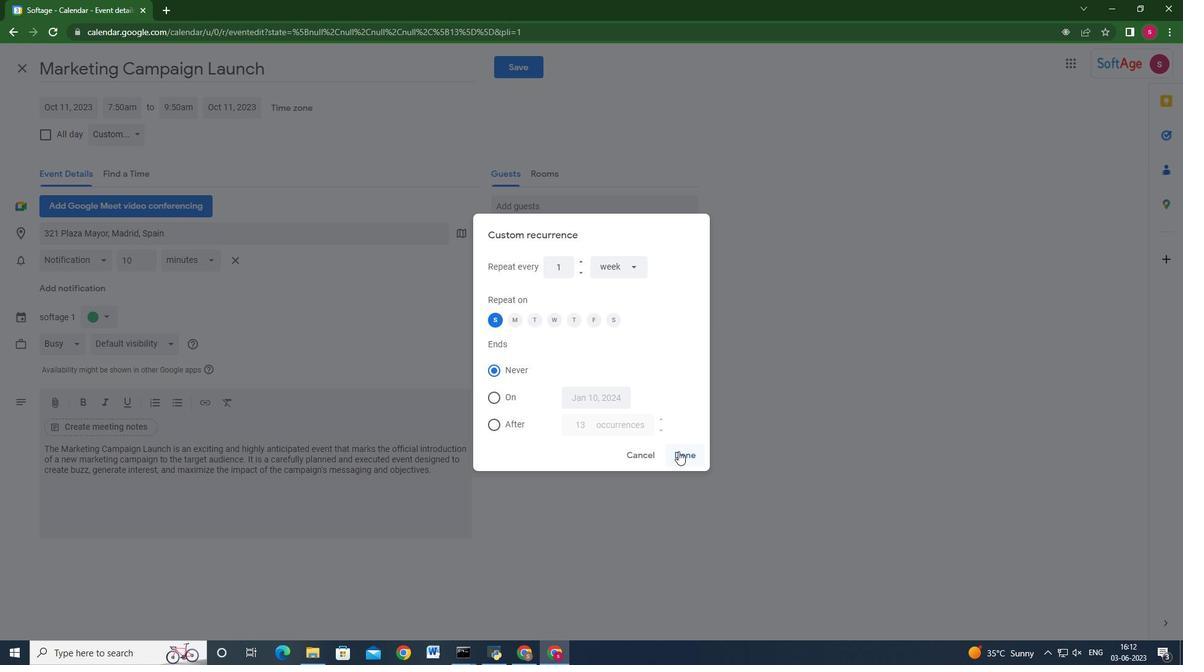 
Action: Mouse pressed left at (677, 450)
Screenshot: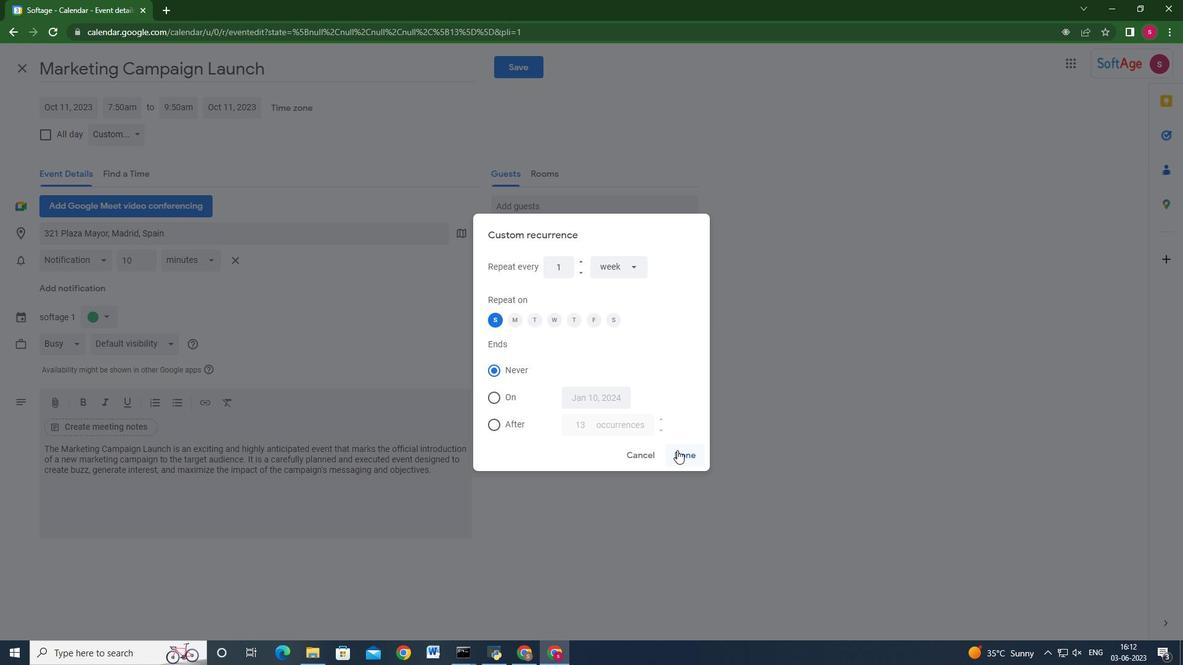 
Action: Mouse moved to (345, 181)
Screenshot: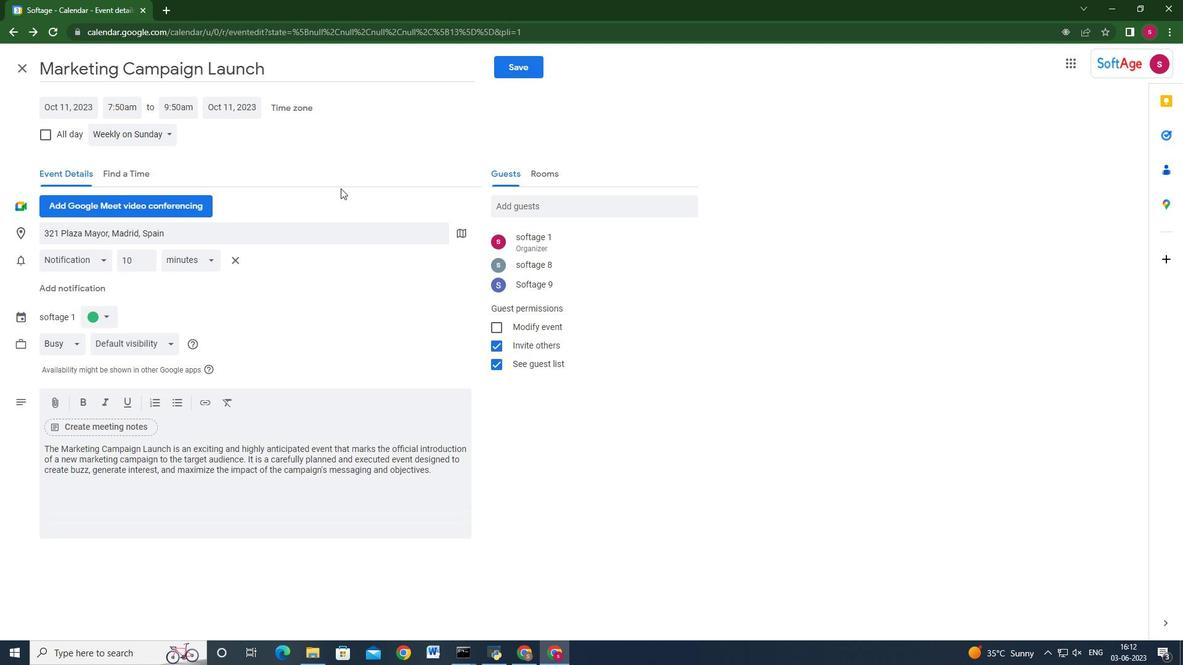 
Action: Mouse scrolled (345, 180) with delta (0, 0)
Screenshot: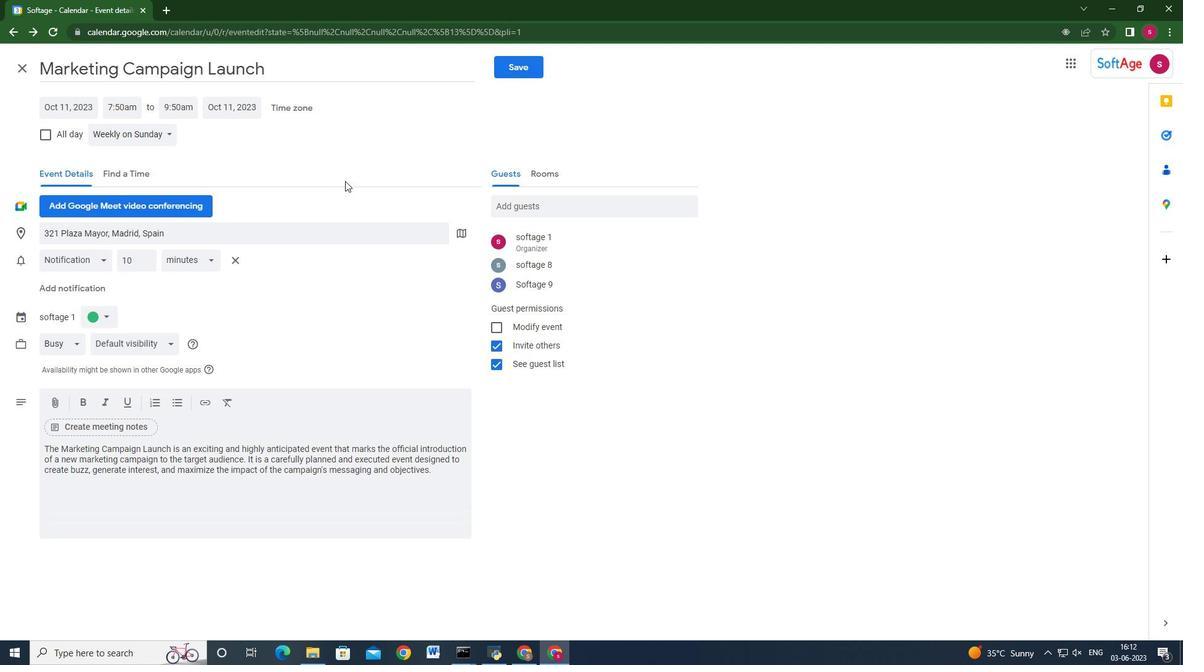 
Action: Mouse moved to (515, 73)
Screenshot: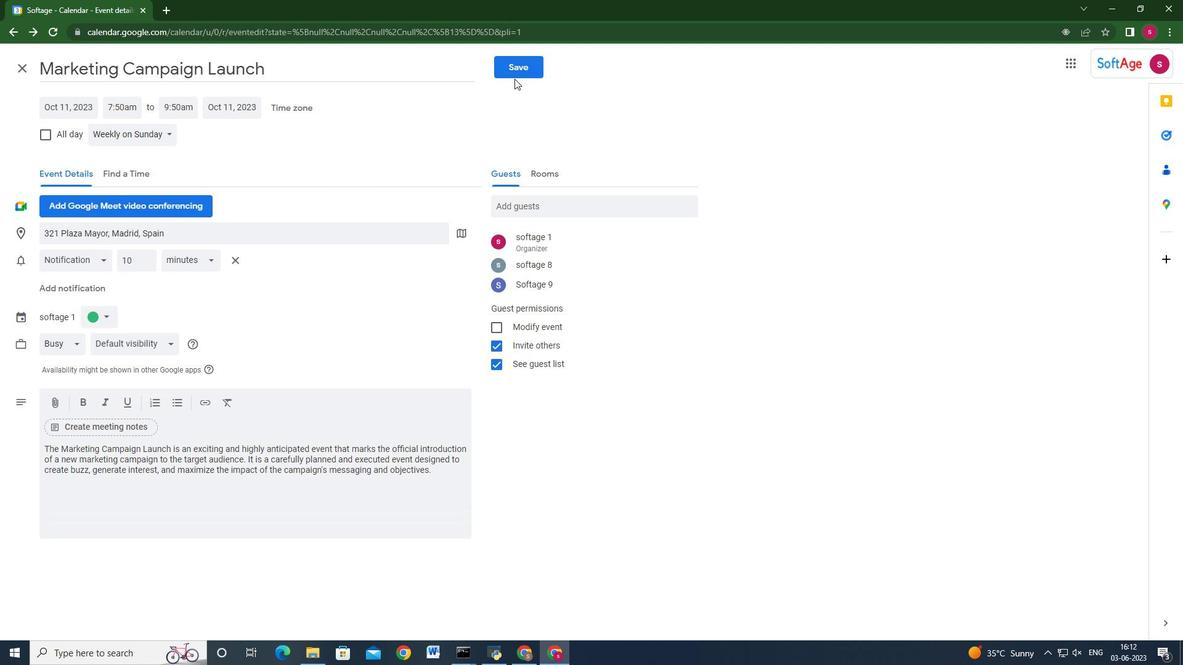 
Action: Mouse pressed left at (515, 73)
Screenshot: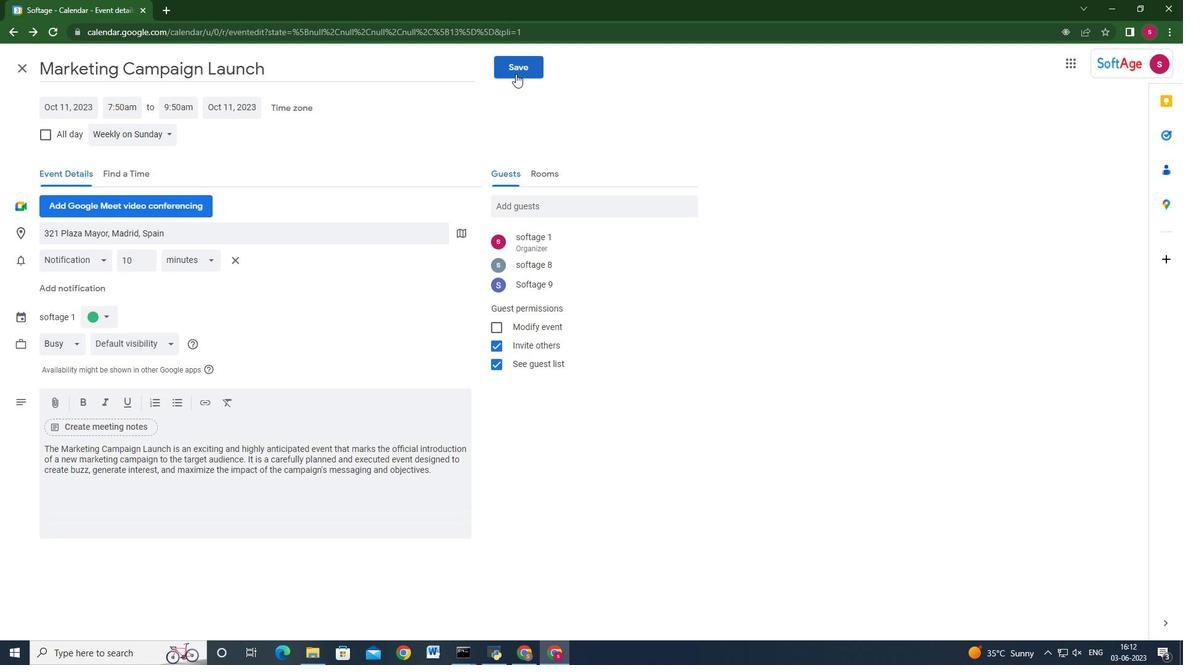
Action: Mouse moved to (700, 370)
Screenshot: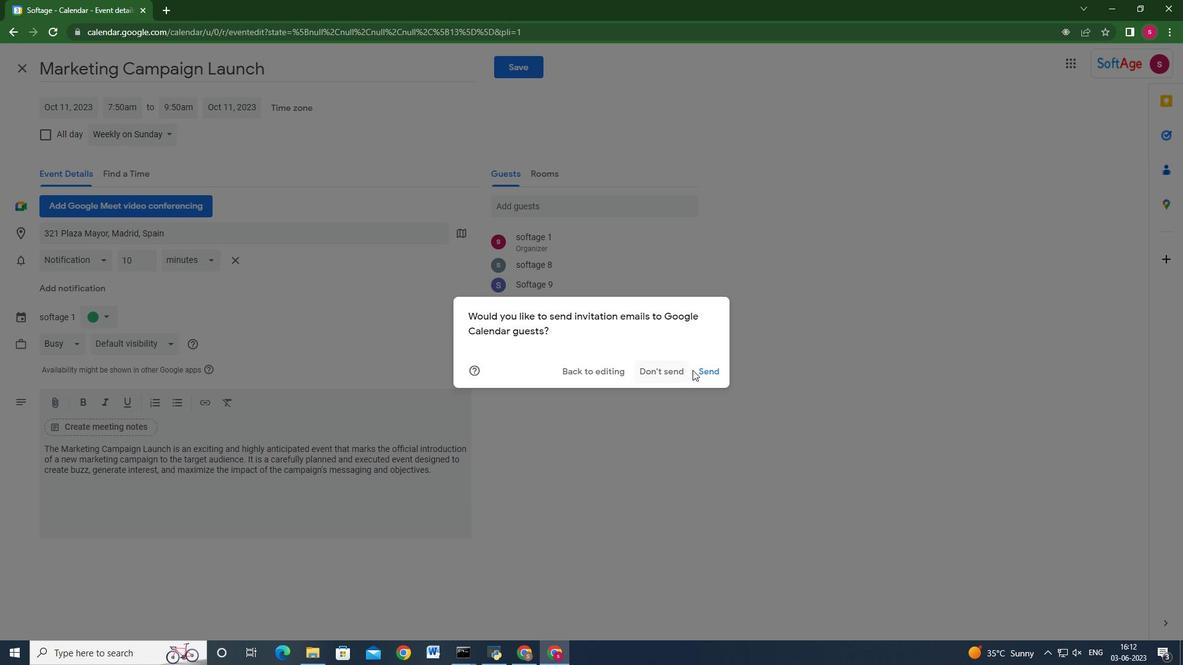 
Action: Mouse pressed left at (700, 370)
Screenshot: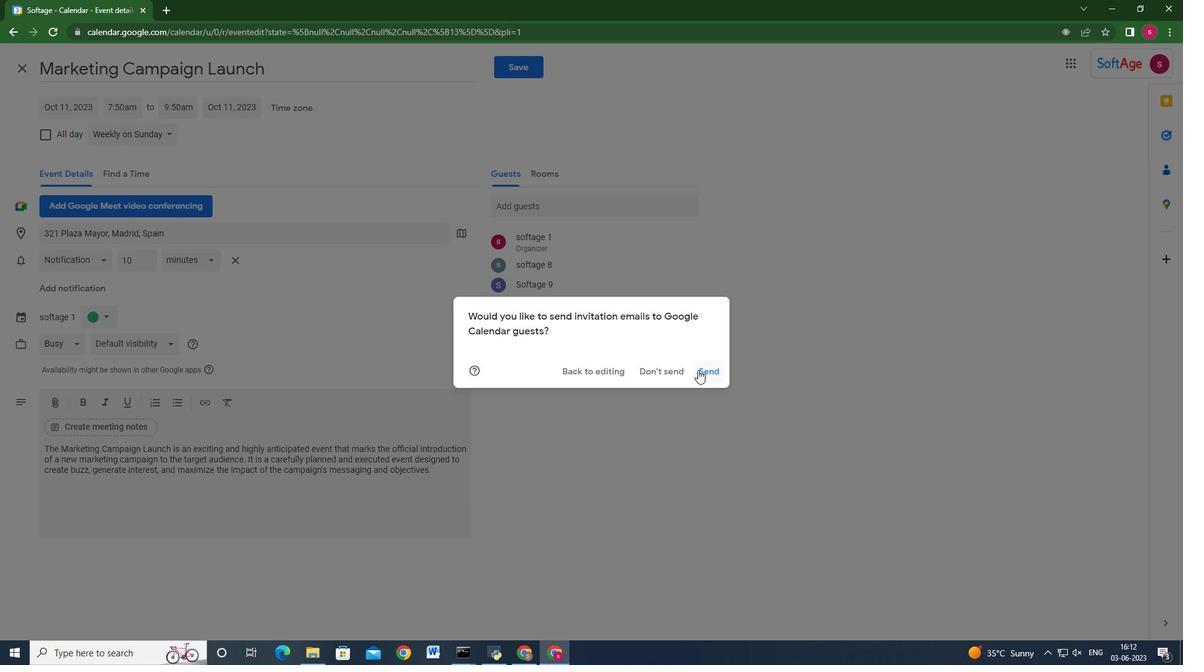 
Action: Mouse moved to (686, 412)
Screenshot: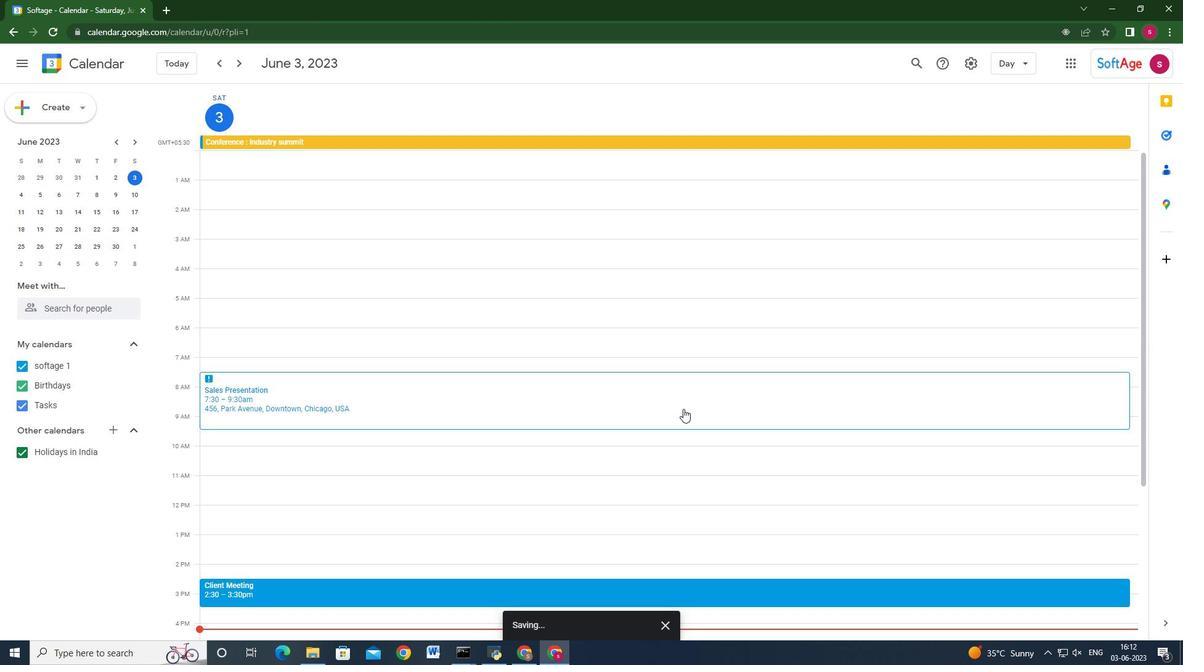 
